 Task: Add a condition where "Channel Is not WeChat" in pending tickets.
Action: Mouse moved to (153, 493)
Screenshot: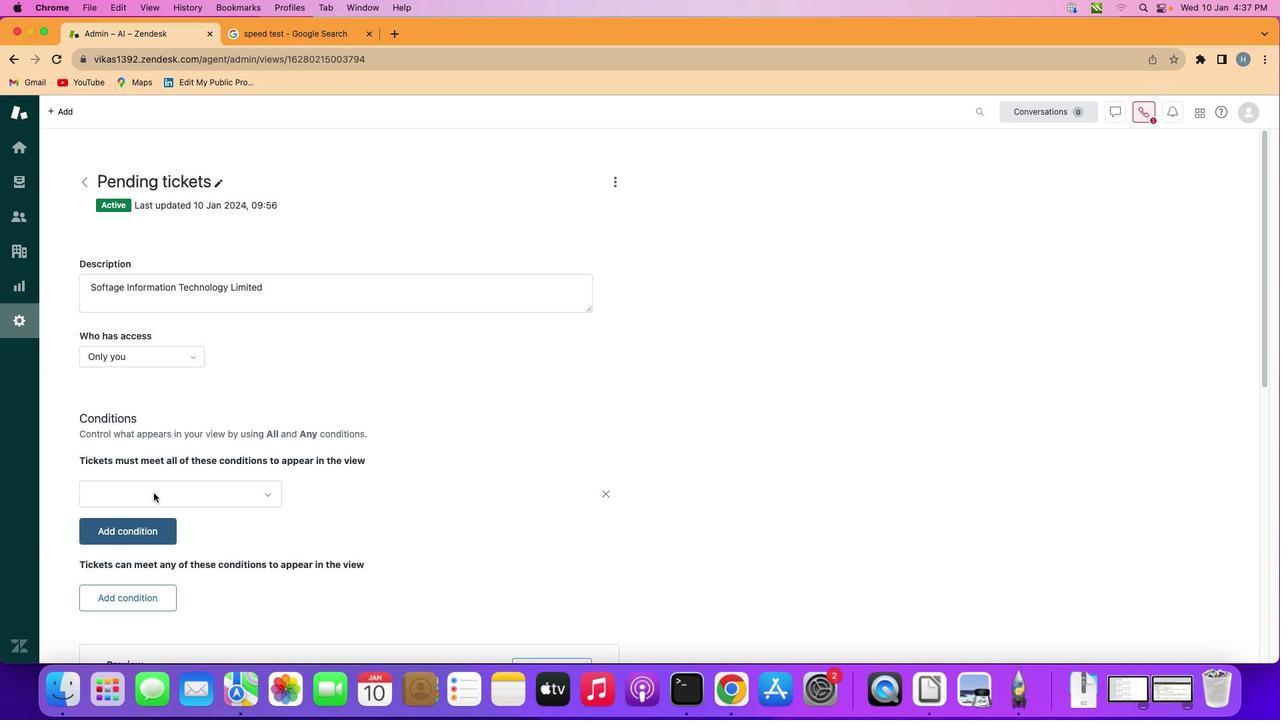 
Action: Mouse pressed left at (153, 493)
Screenshot: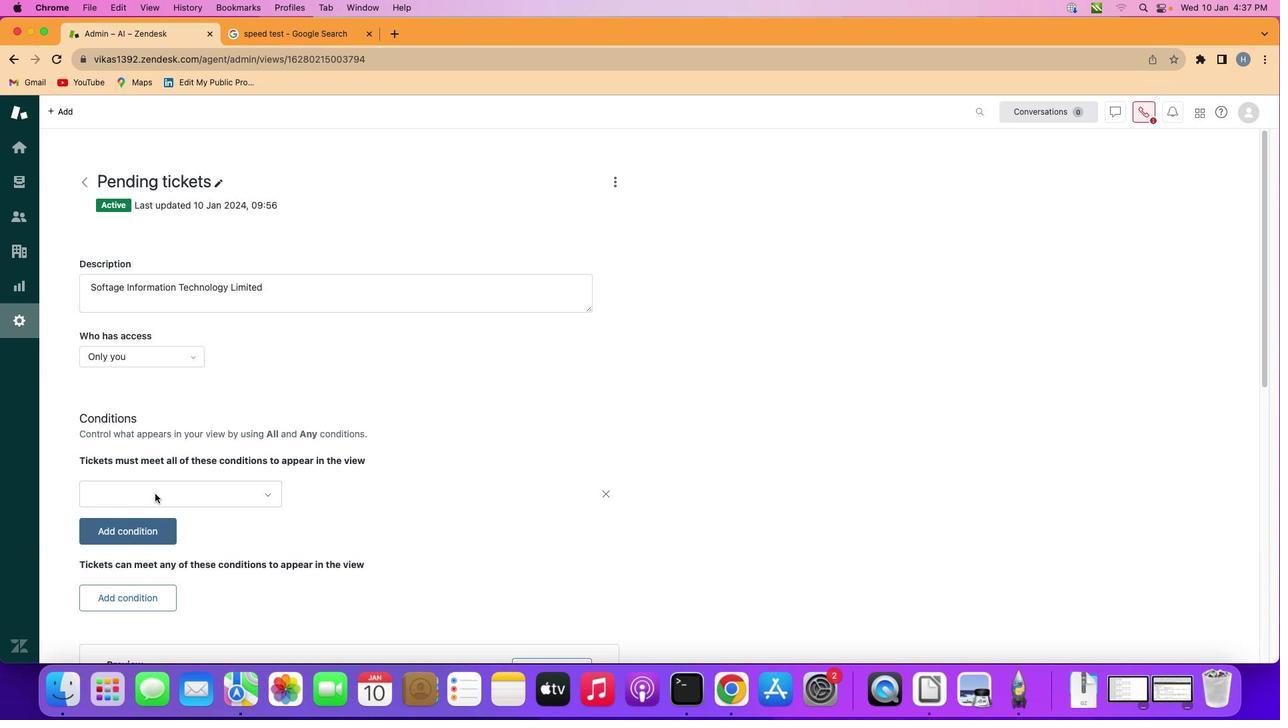 
Action: Mouse moved to (200, 494)
Screenshot: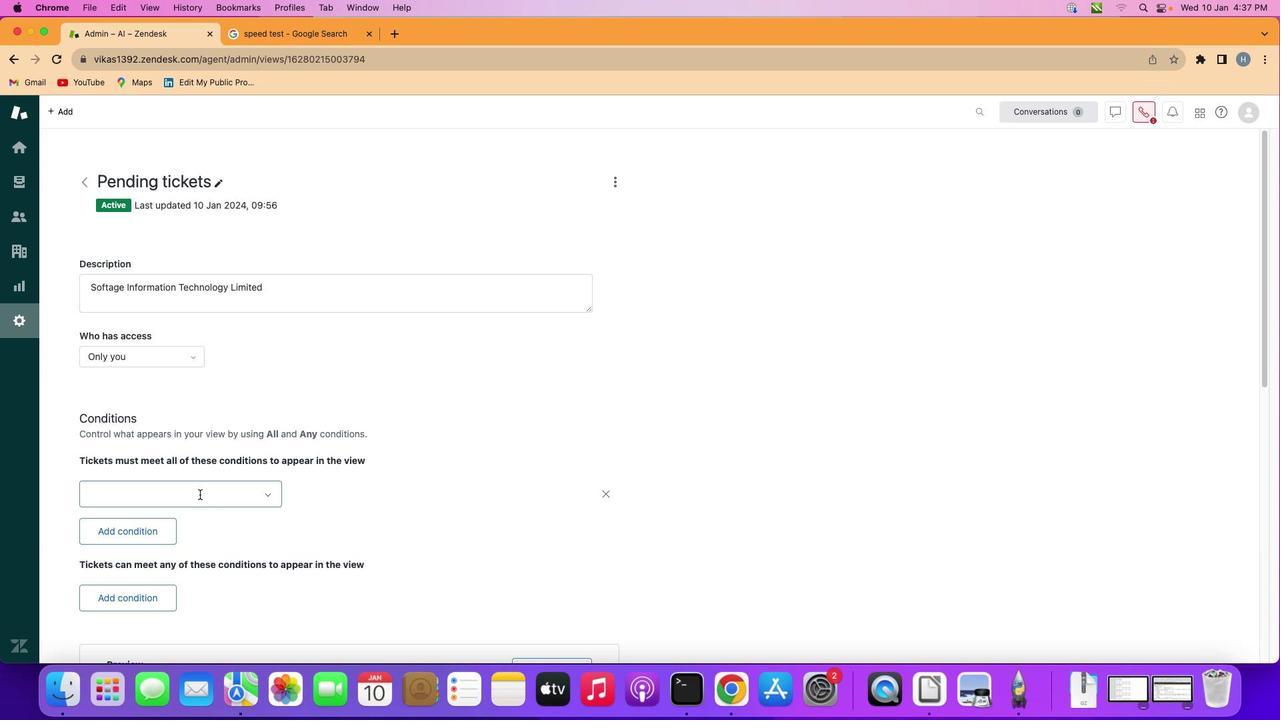 
Action: Mouse pressed left at (200, 494)
Screenshot: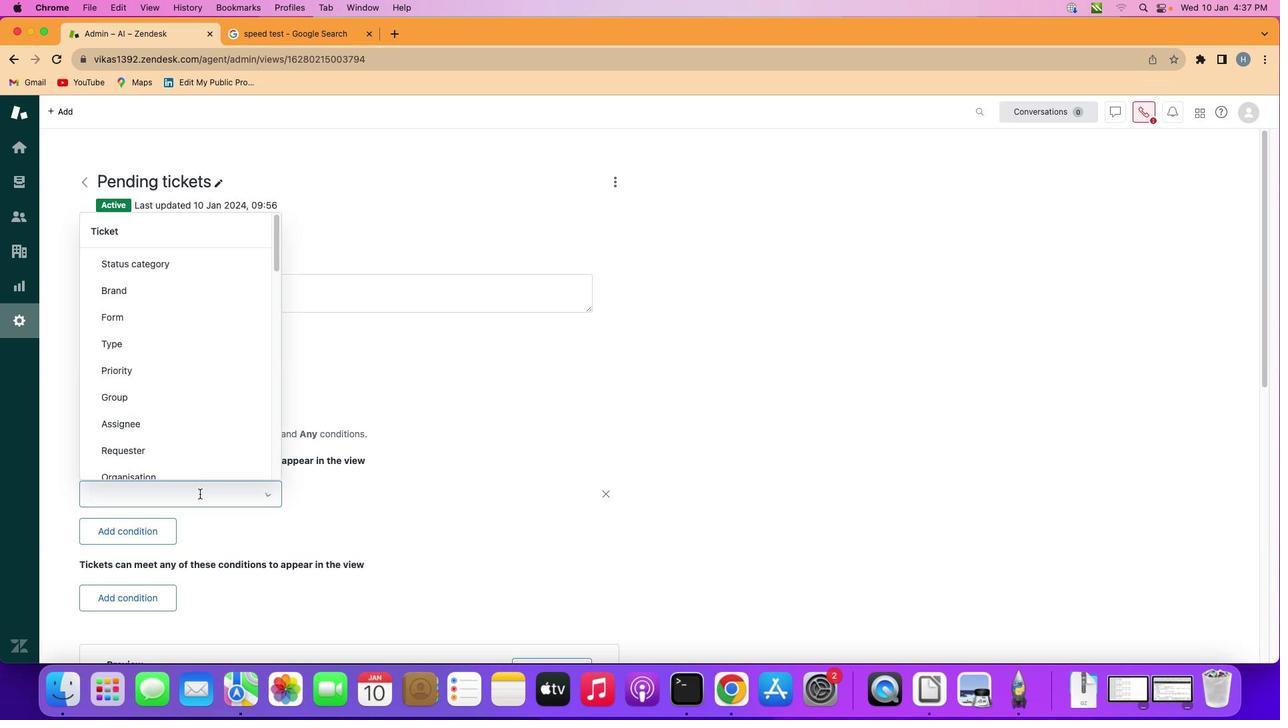 
Action: Mouse moved to (194, 402)
Screenshot: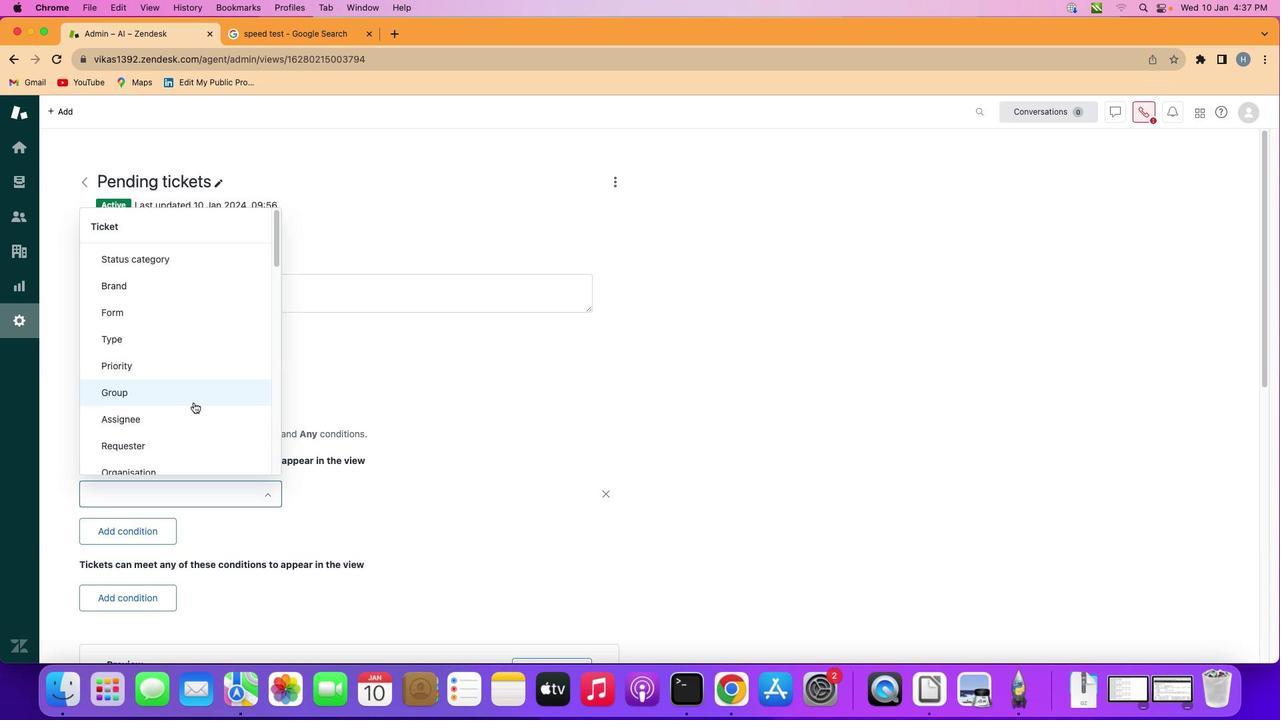 
Action: Mouse scrolled (194, 402) with delta (0, 0)
Screenshot: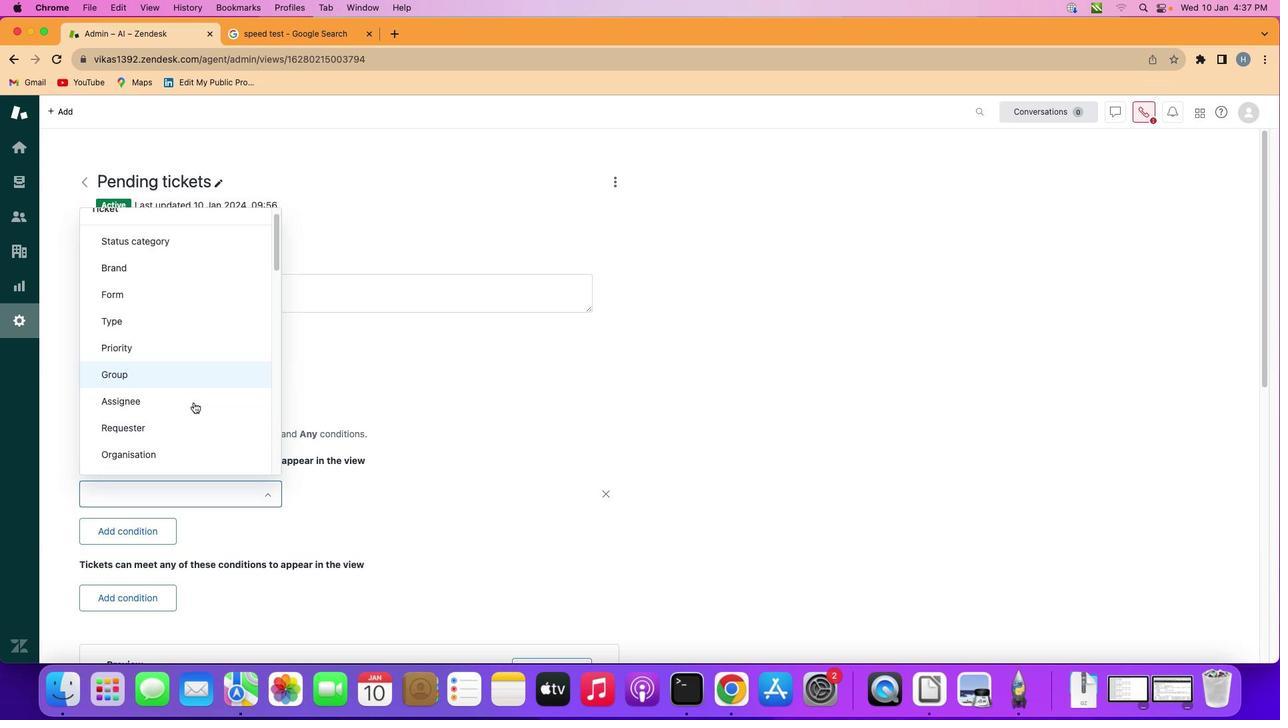 
Action: Mouse scrolled (194, 402) with delta (0, 0)
Screenshot: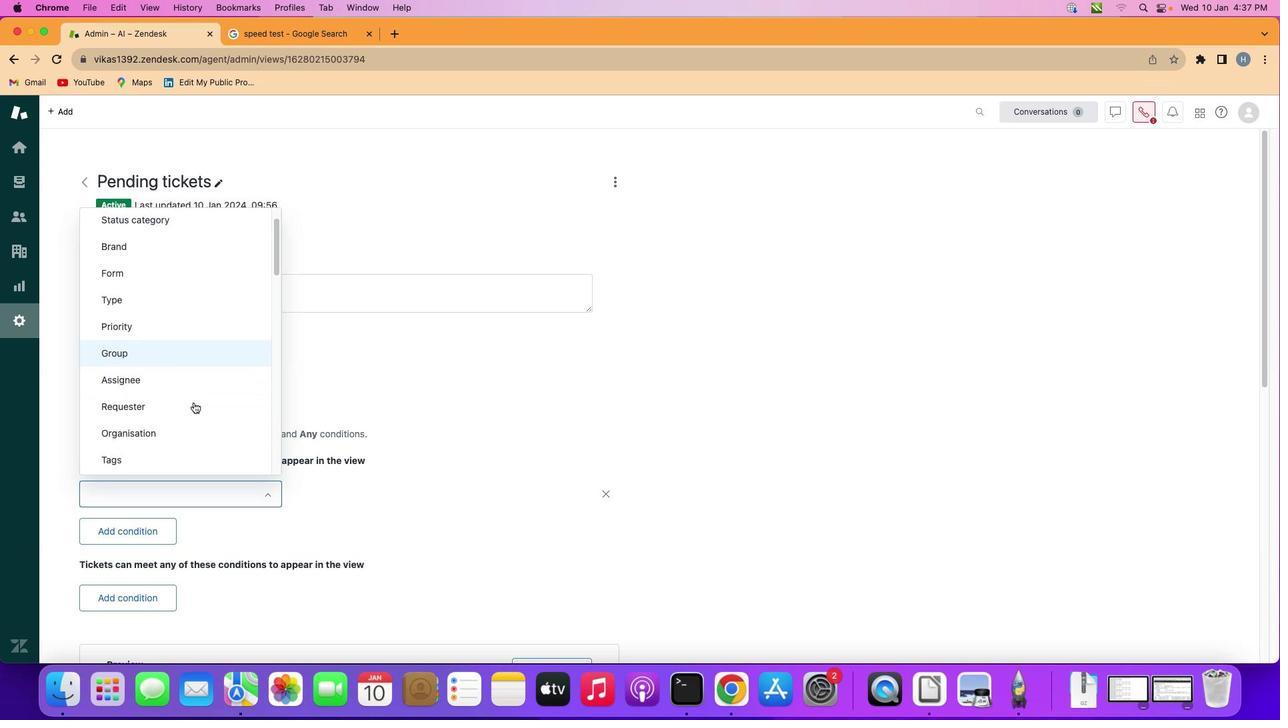 
Action: Mouse scrolled (194, 402) with delta (0, 0)
Screenshot: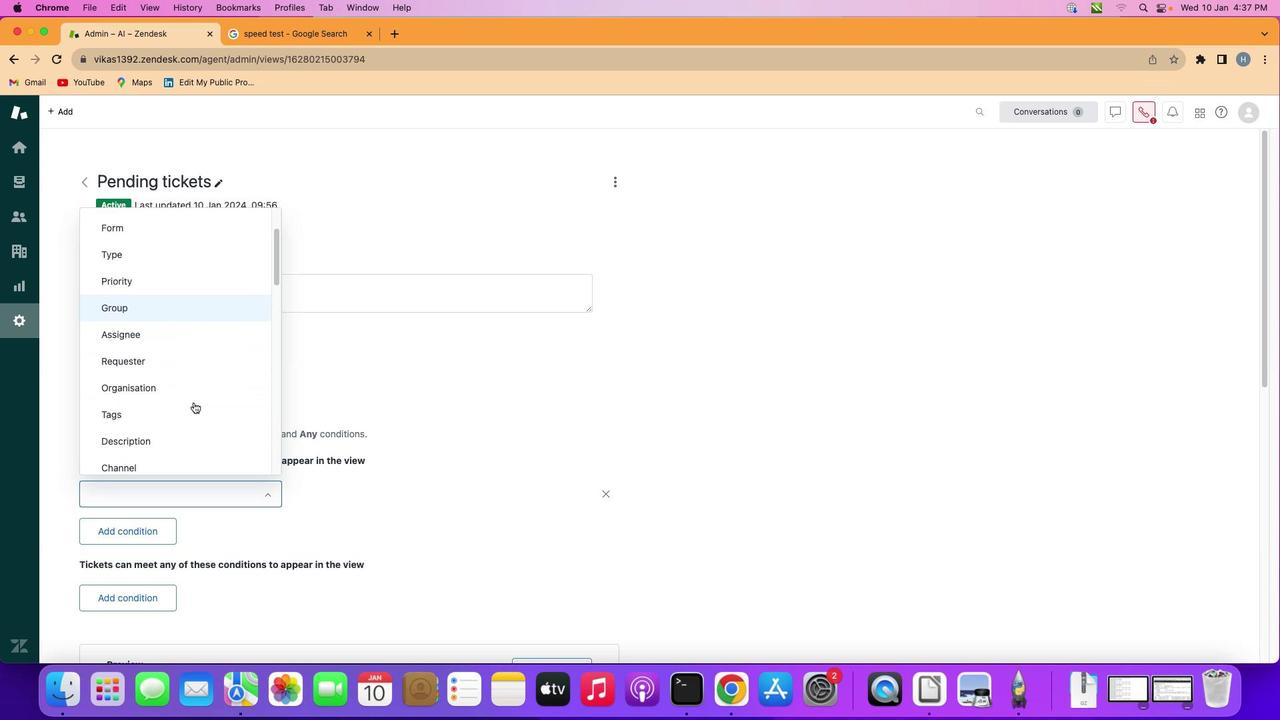 
Action: Mouse scrolled (194, 402) with delta (0, 0)
Screenshot: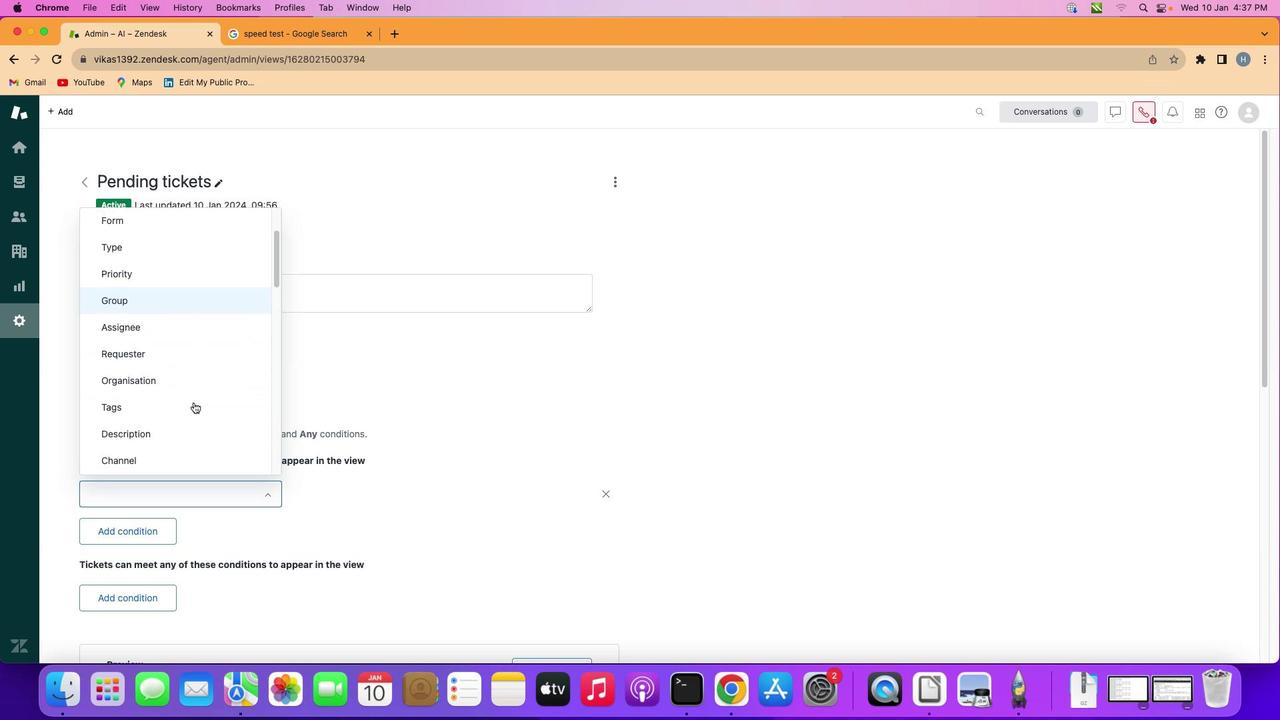
Action: Mouse moved to (194, 402)
Screenshot: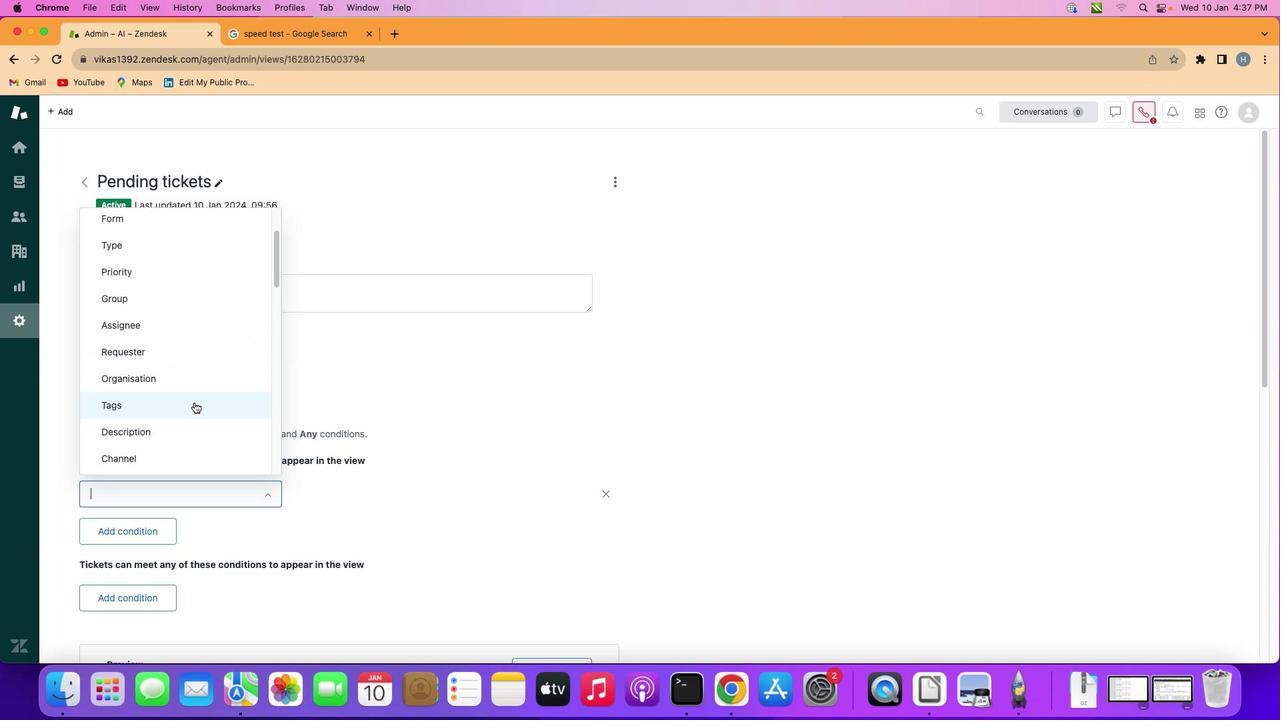 
Action: Mouse scrolled (194, 402) with delta (0, 0)
Screenshot: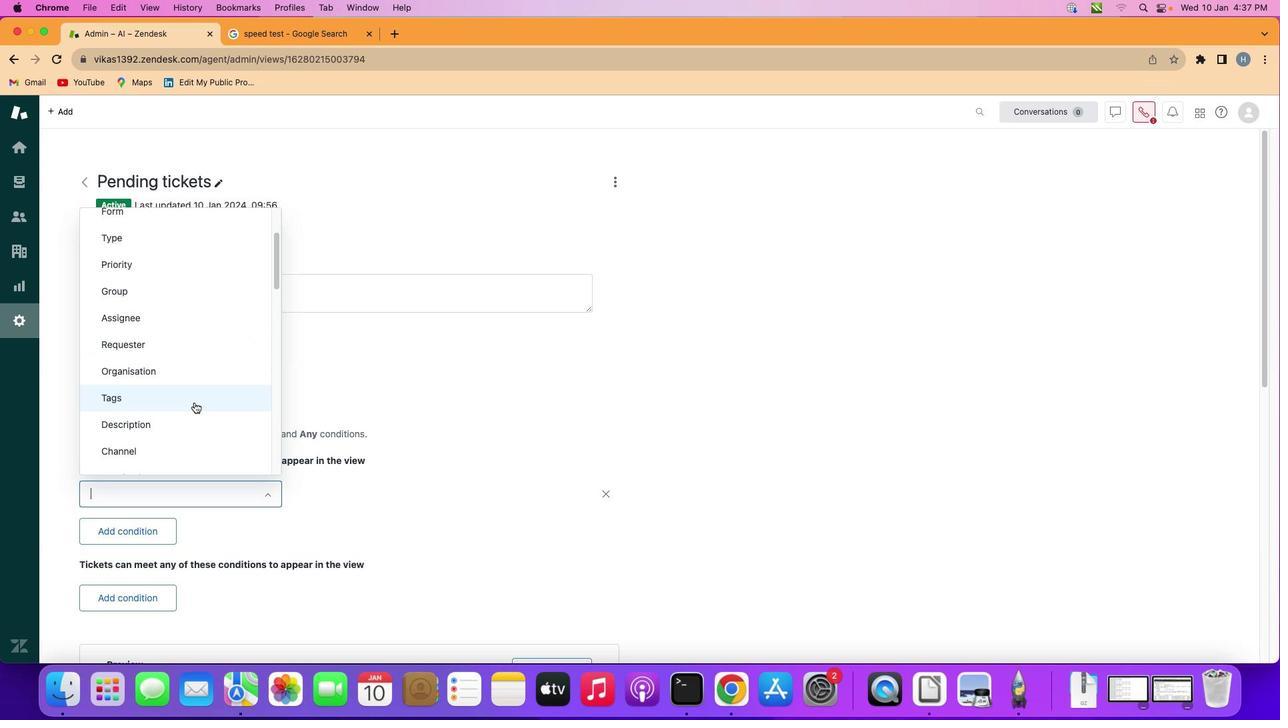 
Action: Mouse scrolled (194, 402) with delta (0, 0)
Screenshot: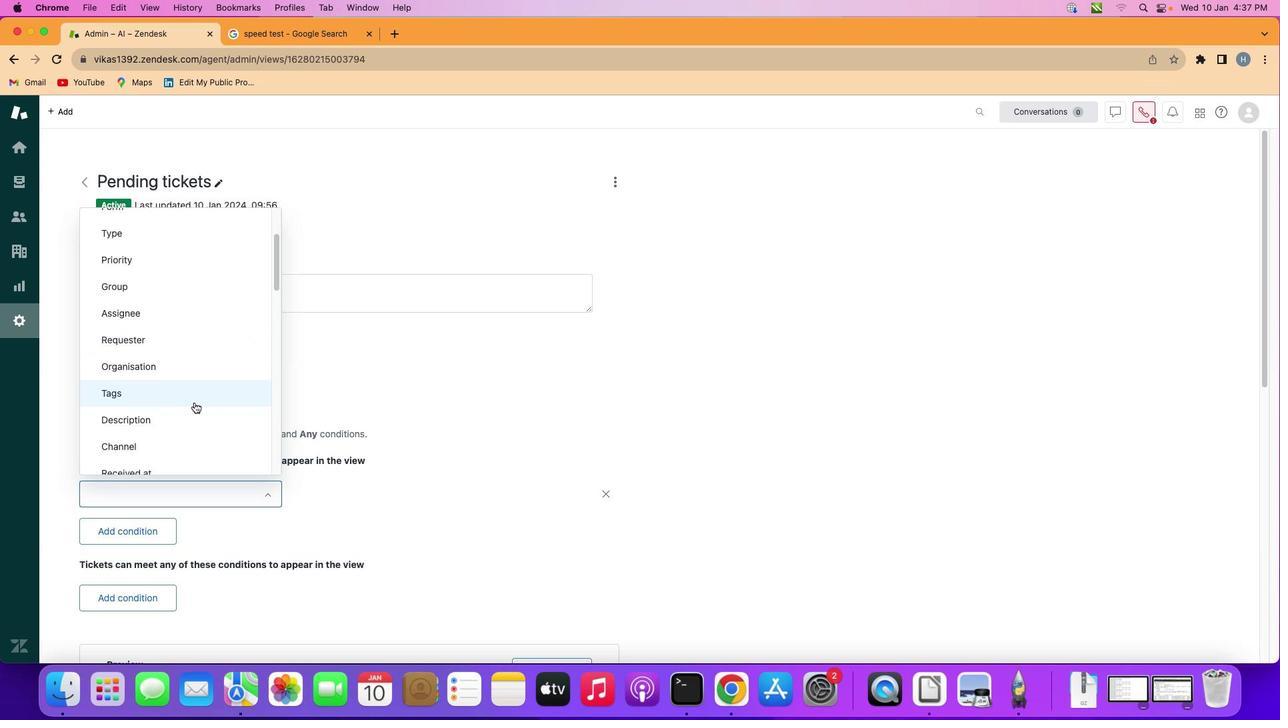 
Action: Mouse scrolled (194, 402) with delta (0, 0)
Screenshot: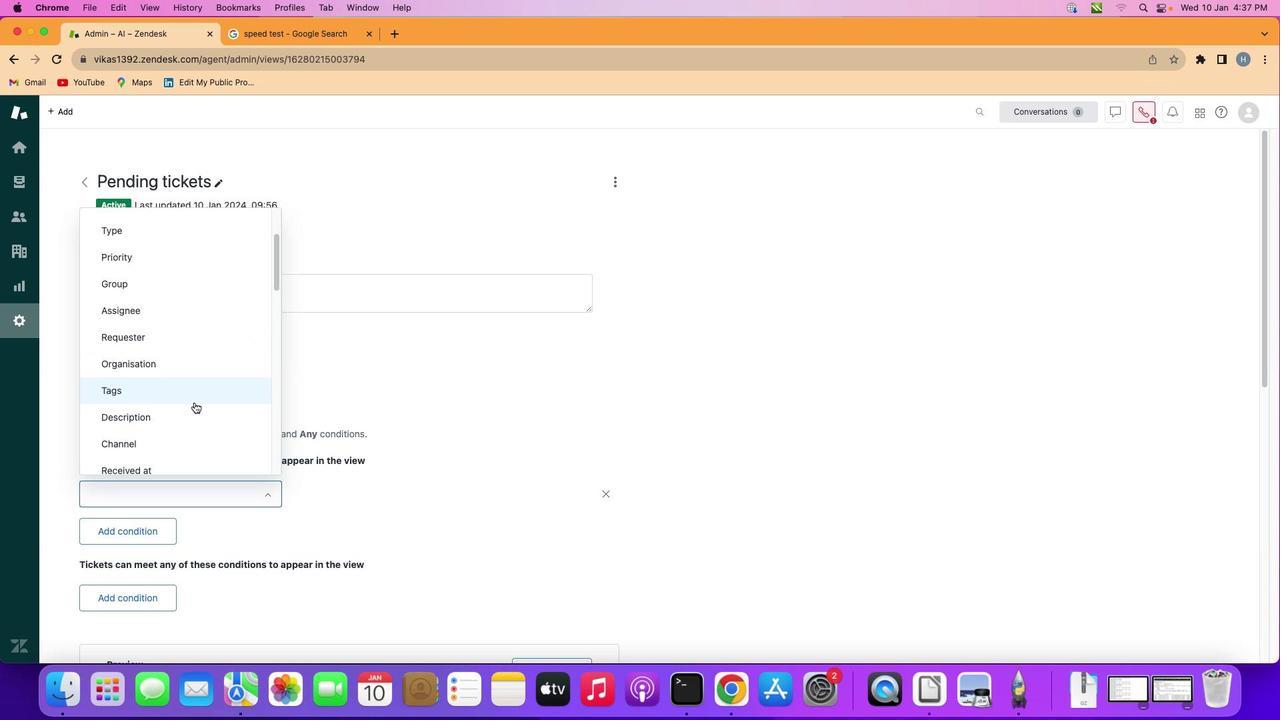 
Action: Mouse moved to (194, 402)
Screenshot: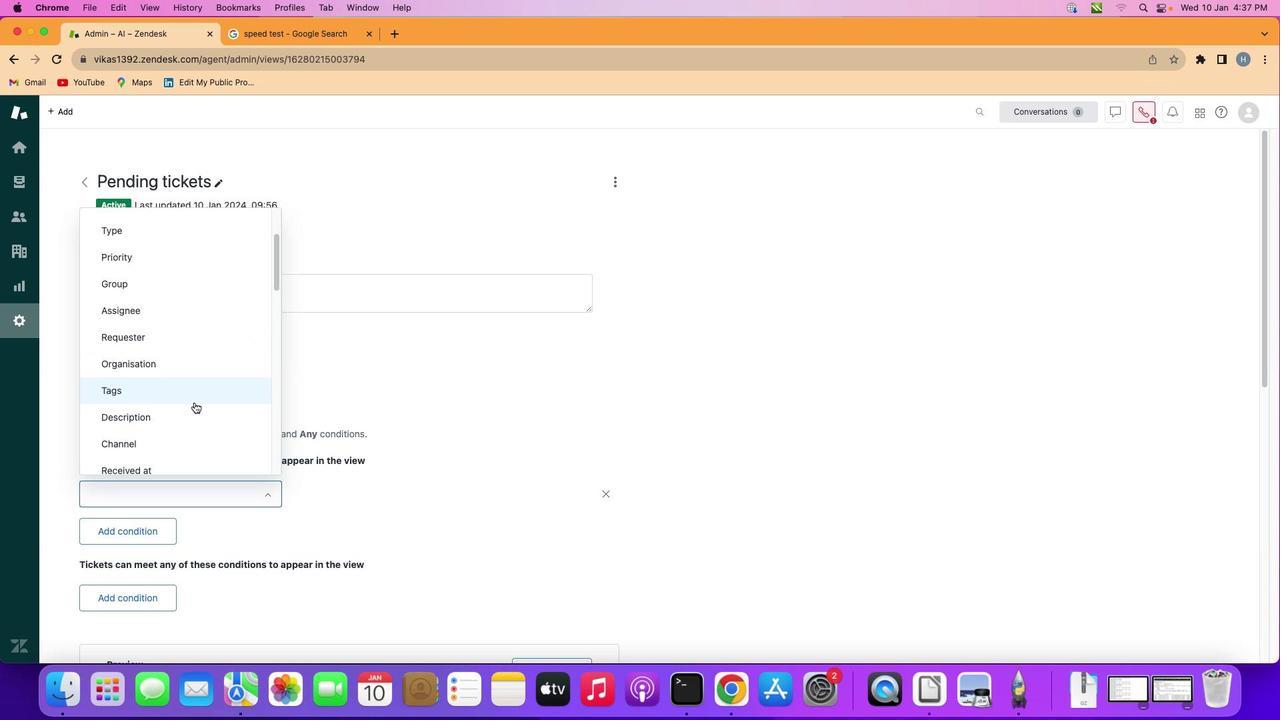 
Action: Mouse scrolled (194, 402) with delta (0, 0)
Screenshot: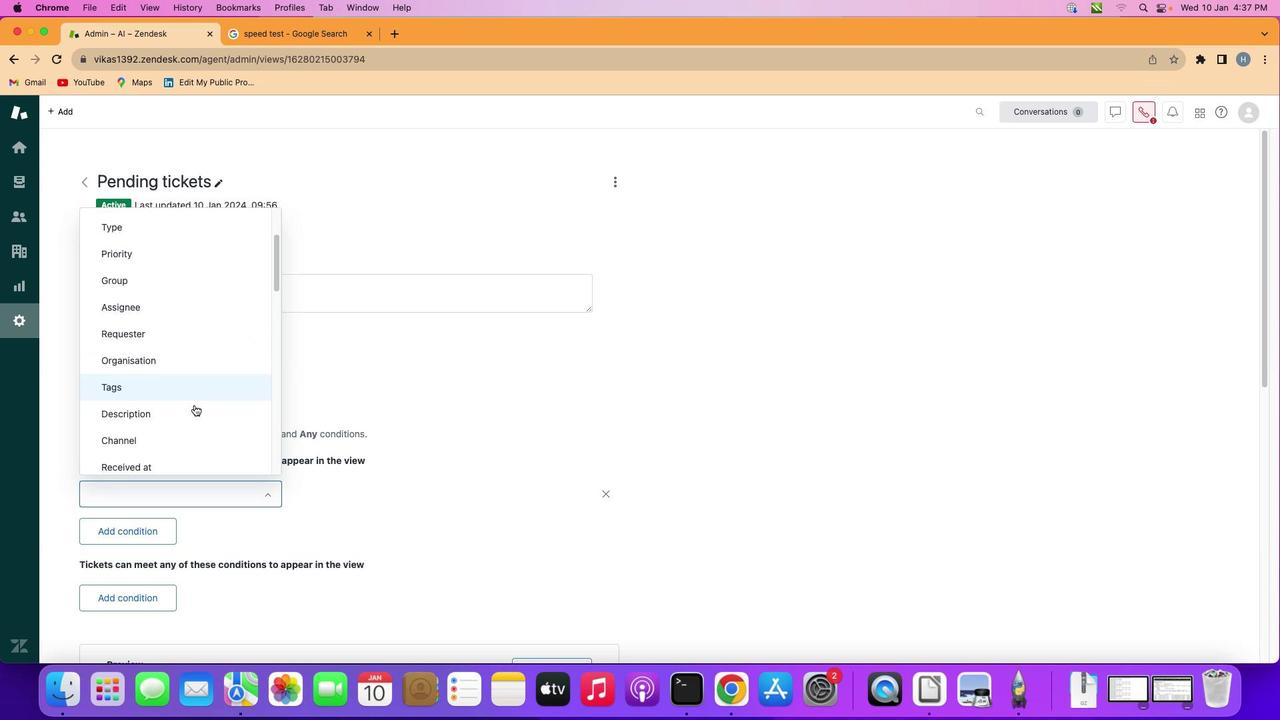 
Action: Mouse scrolled (194, 402) with delta (0, 0)
Screenshot: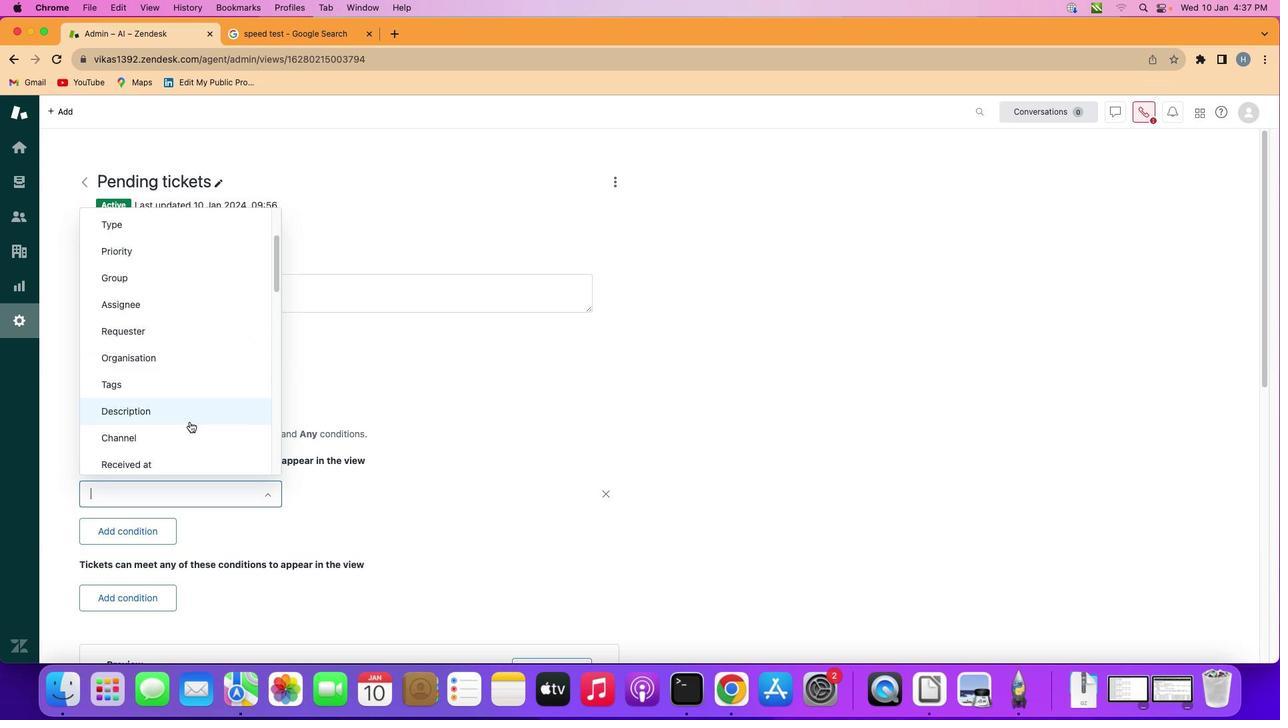 
Action: Mouse moved to (186, 430)
Screenshot: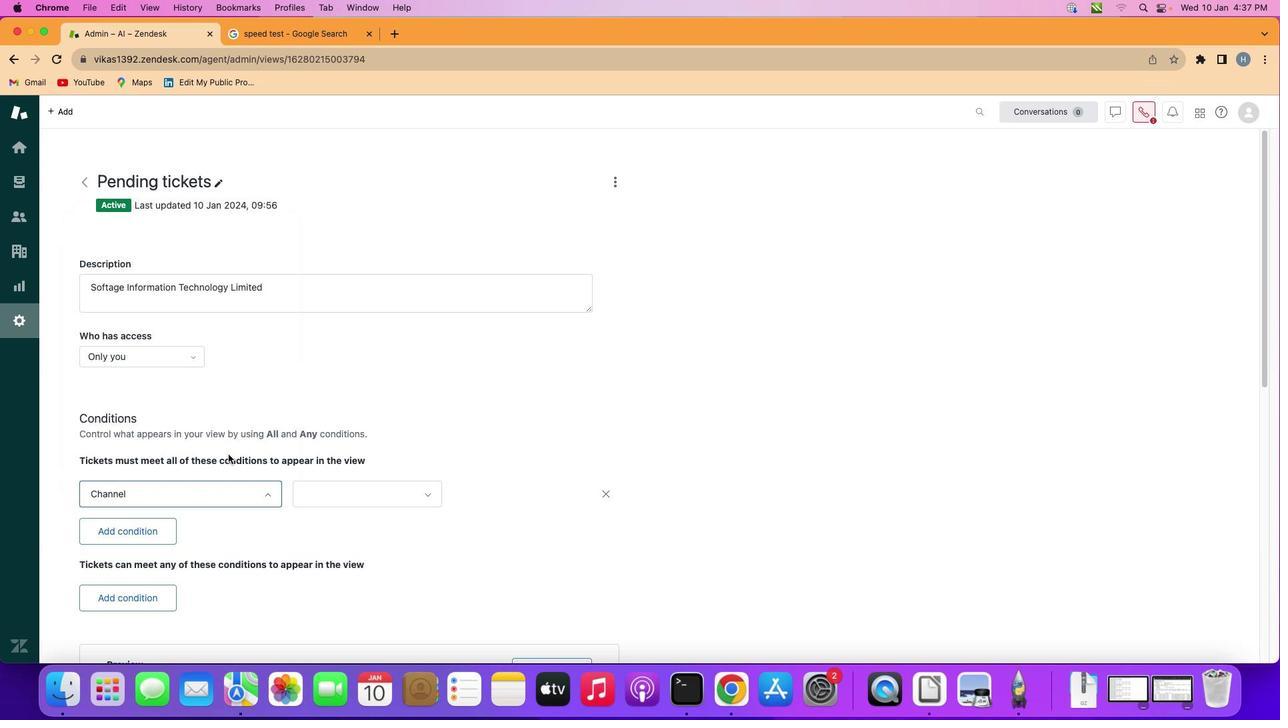 
Action: Mouse pressed left at (186, 430)
Screenshot: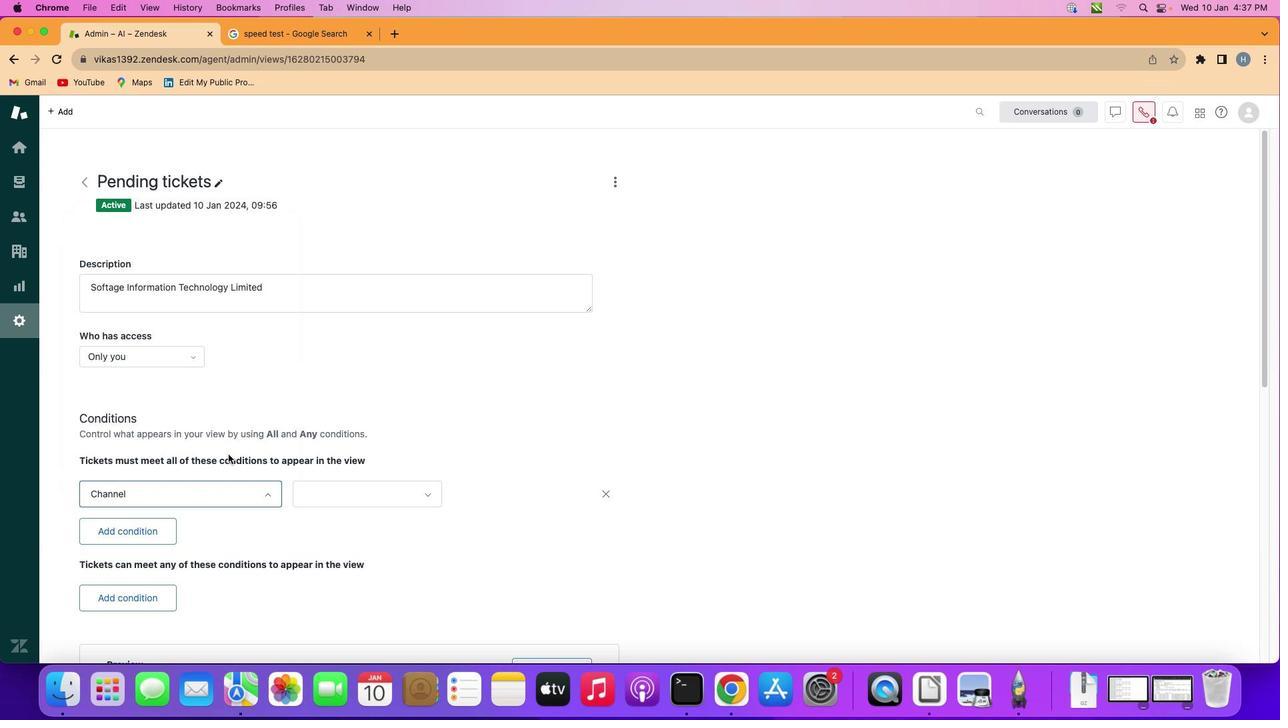 
Action: Mouse moved to (328, 478)
Screenshot: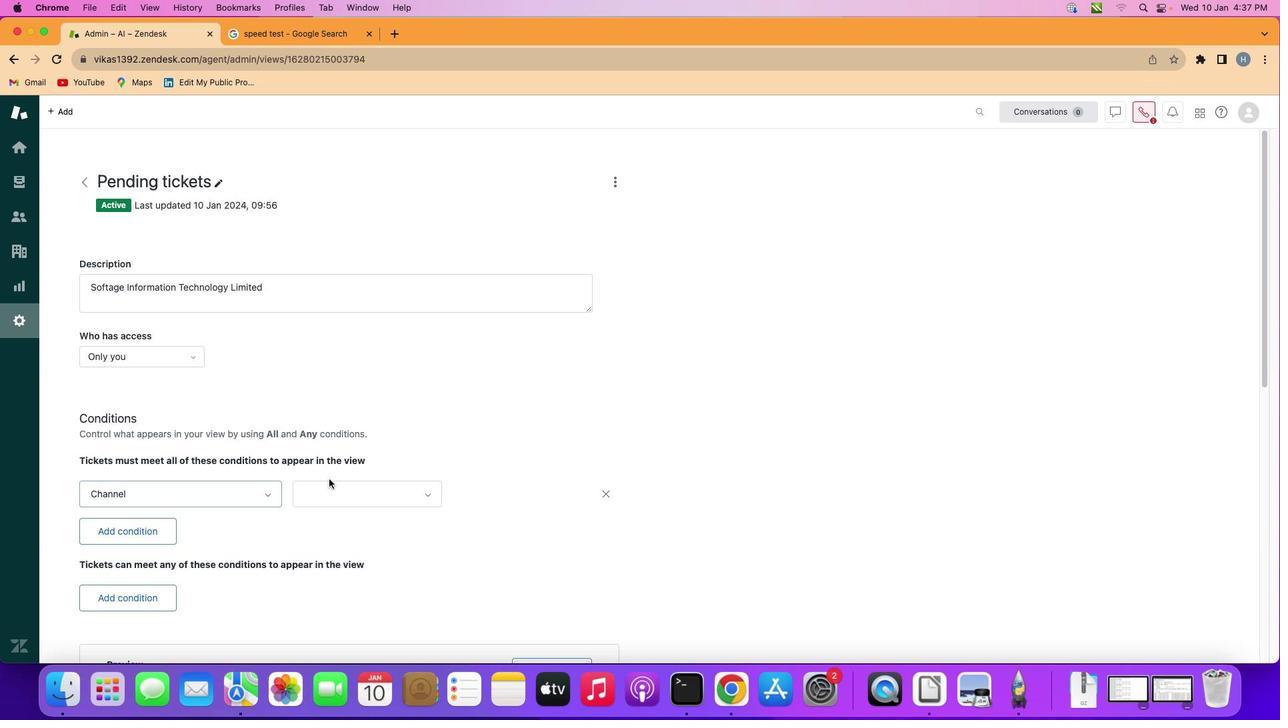 
Action: Mouse pressed left at (328, 478)
Screenshot: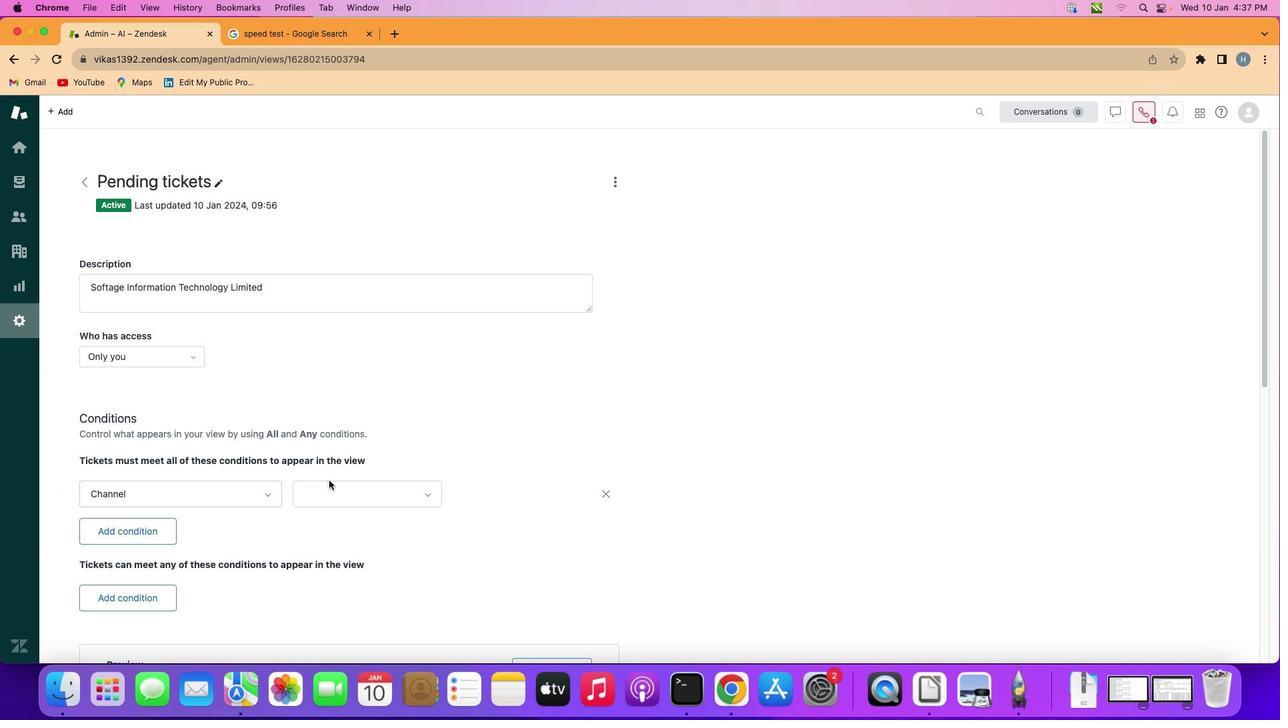 
Action: Mouse moved to (338, 504)
Screenshot: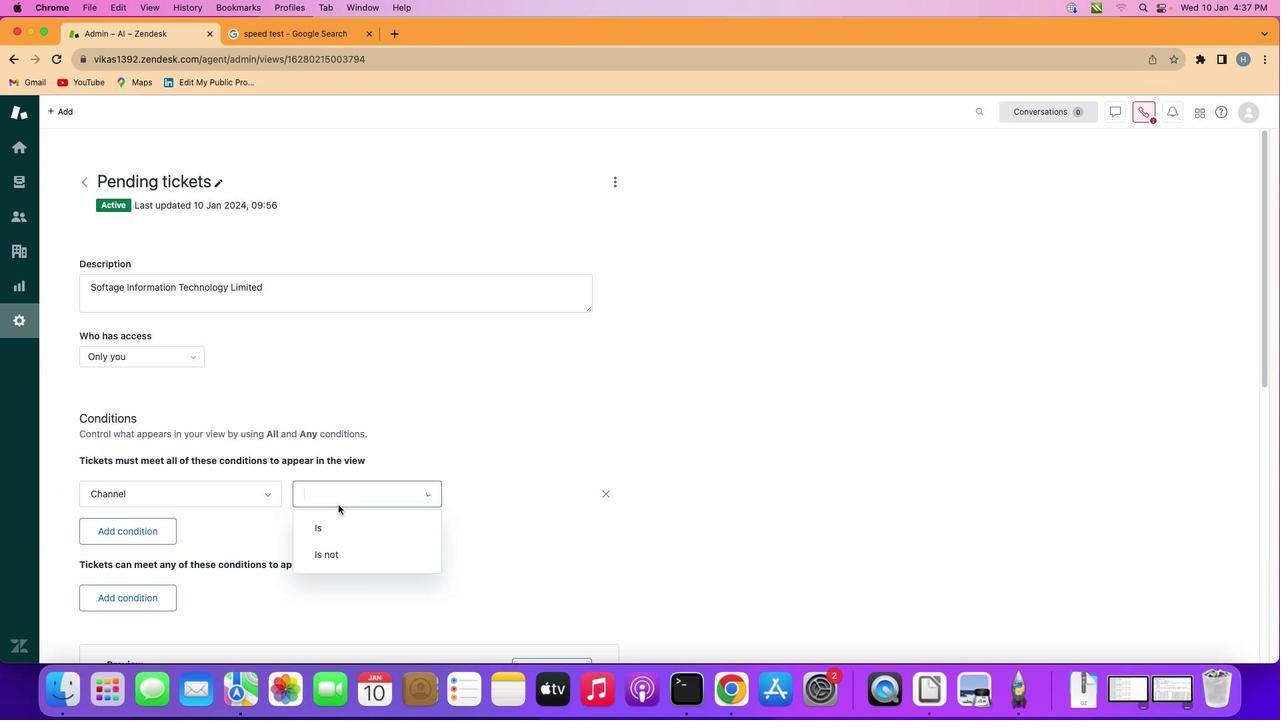 
Action: Mouse pressed left at (338, 504)
Screenshot: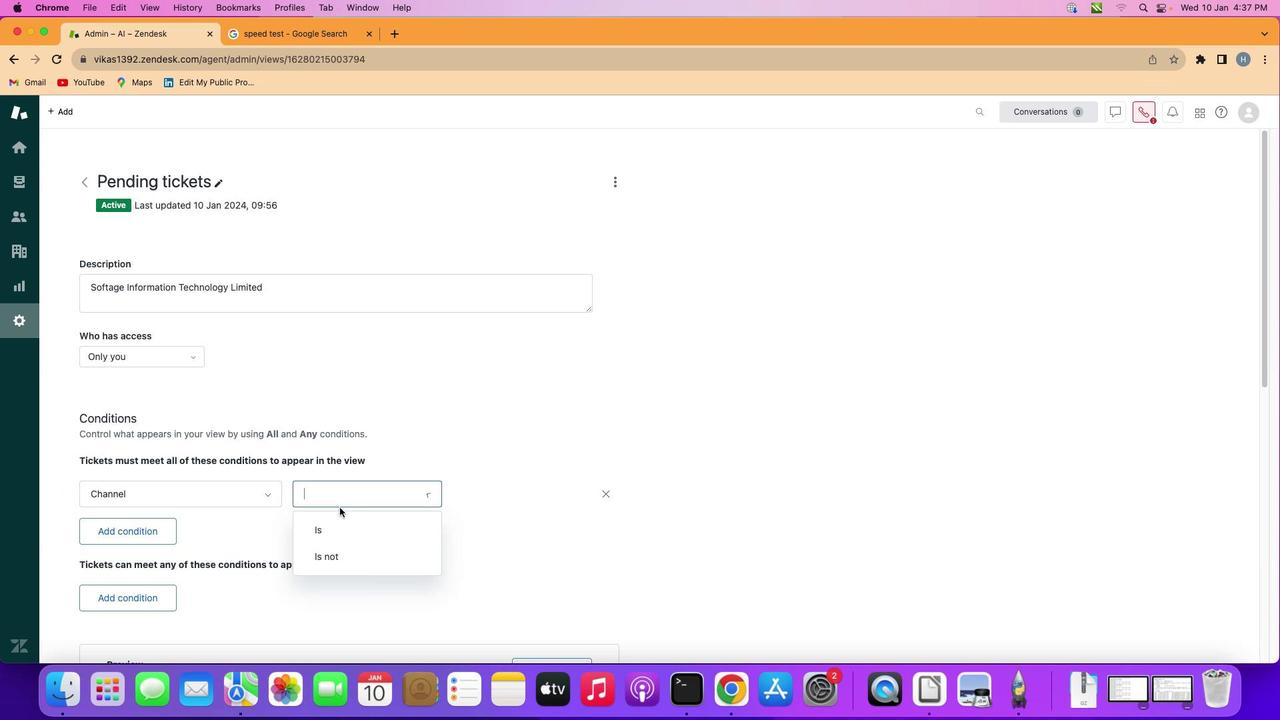 
Action: Mouse moved to (354, 543)
Screenshot: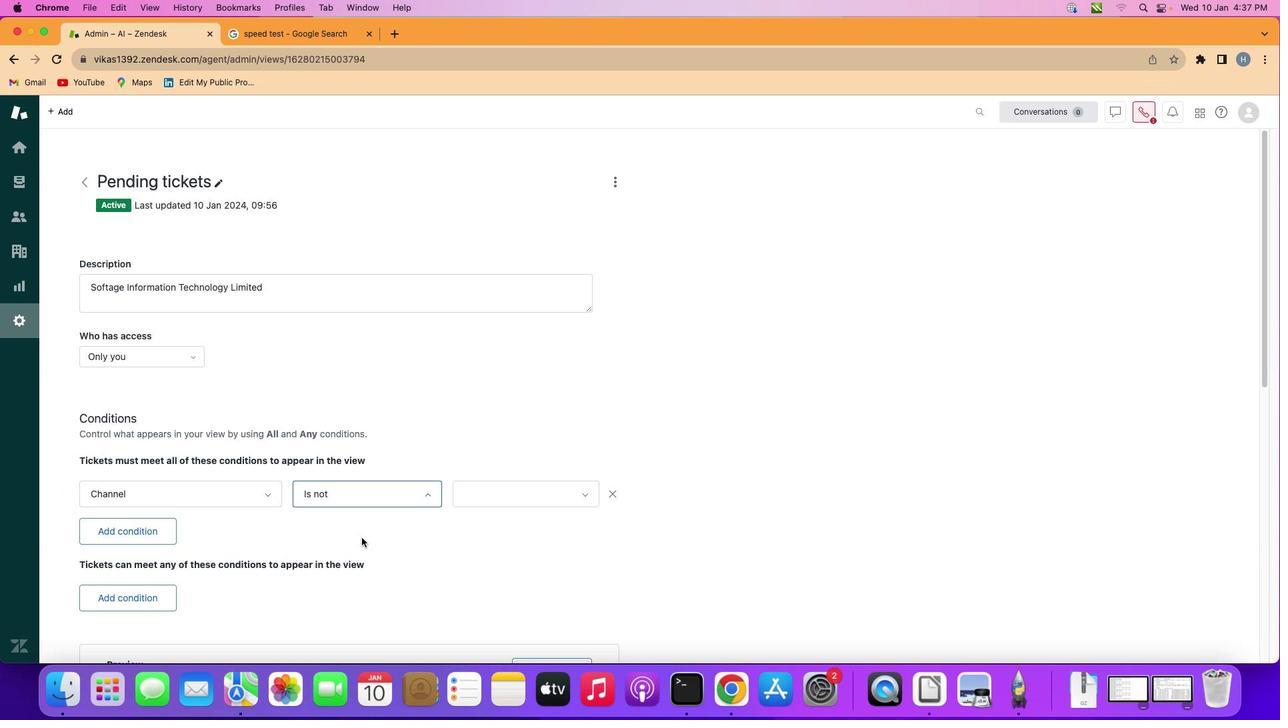 
Action: Mouse pressed left at (354, 543)
Screenshot: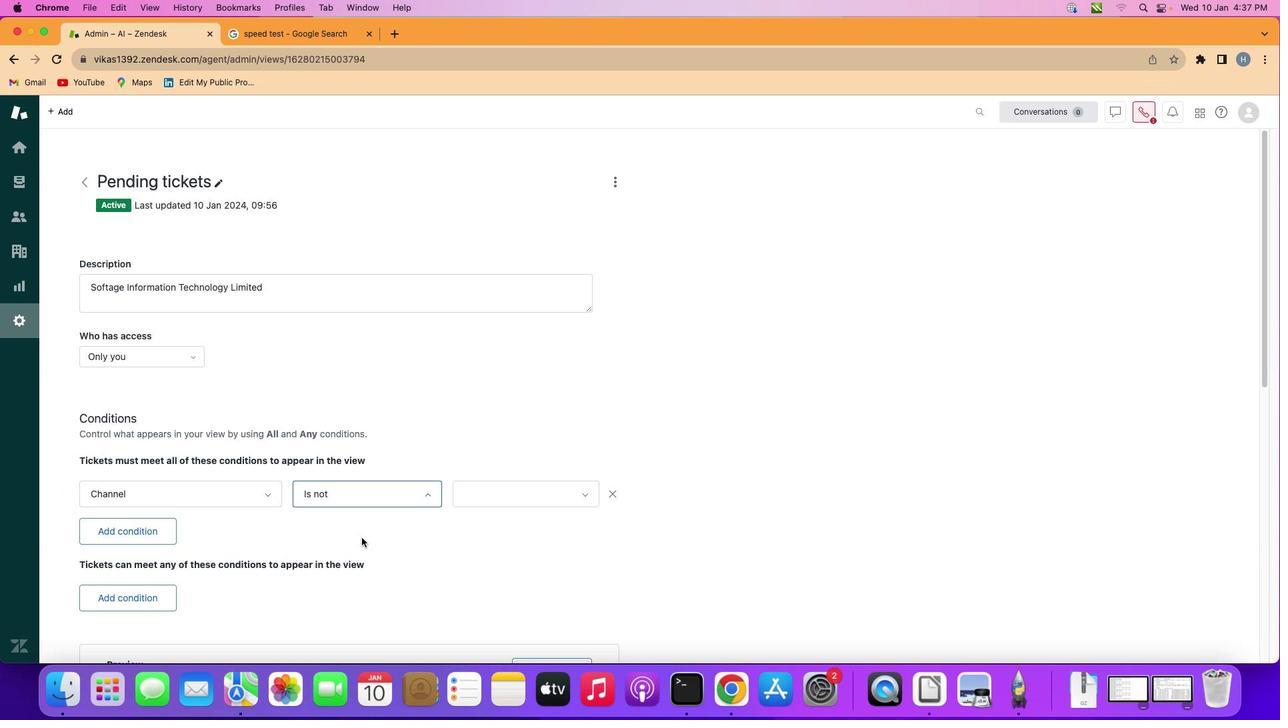 
Action: Mouse moved to (510, 486)
Screenshot: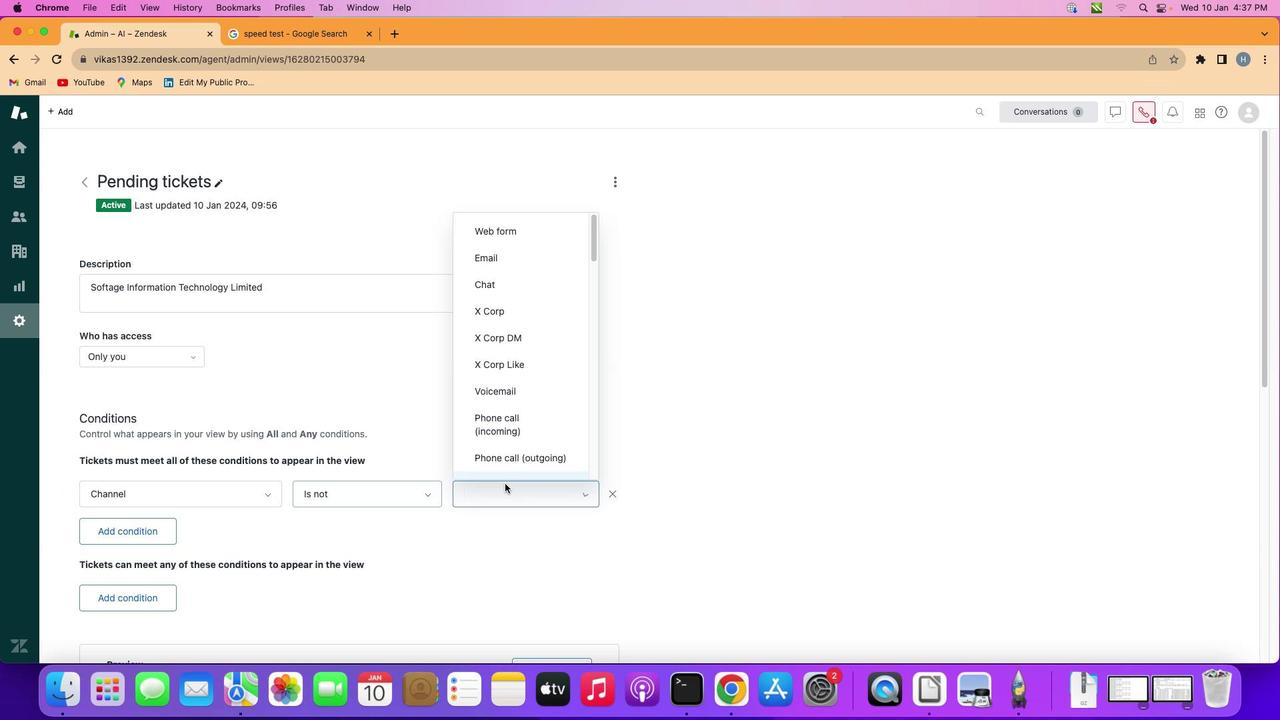 
Action: Mouse pressed left at (510, 486)
Screenshot: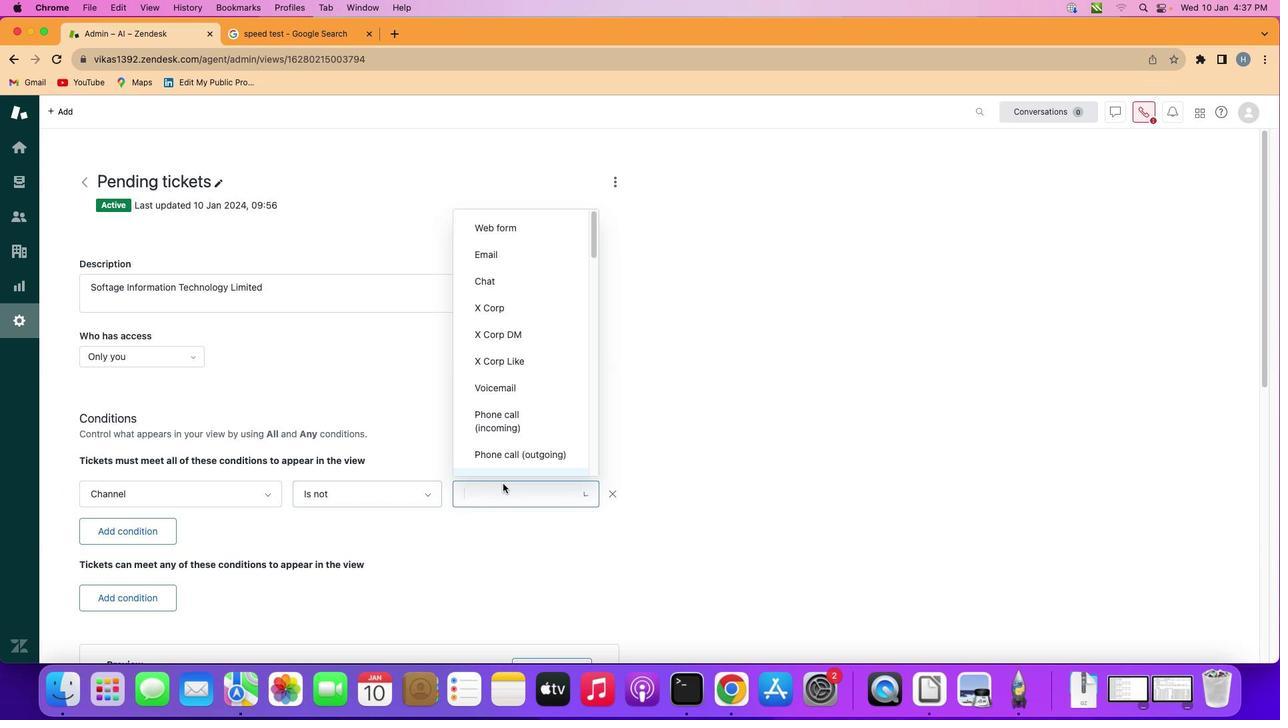 
Action: Mouse moved to (532, 368)
Screenshot: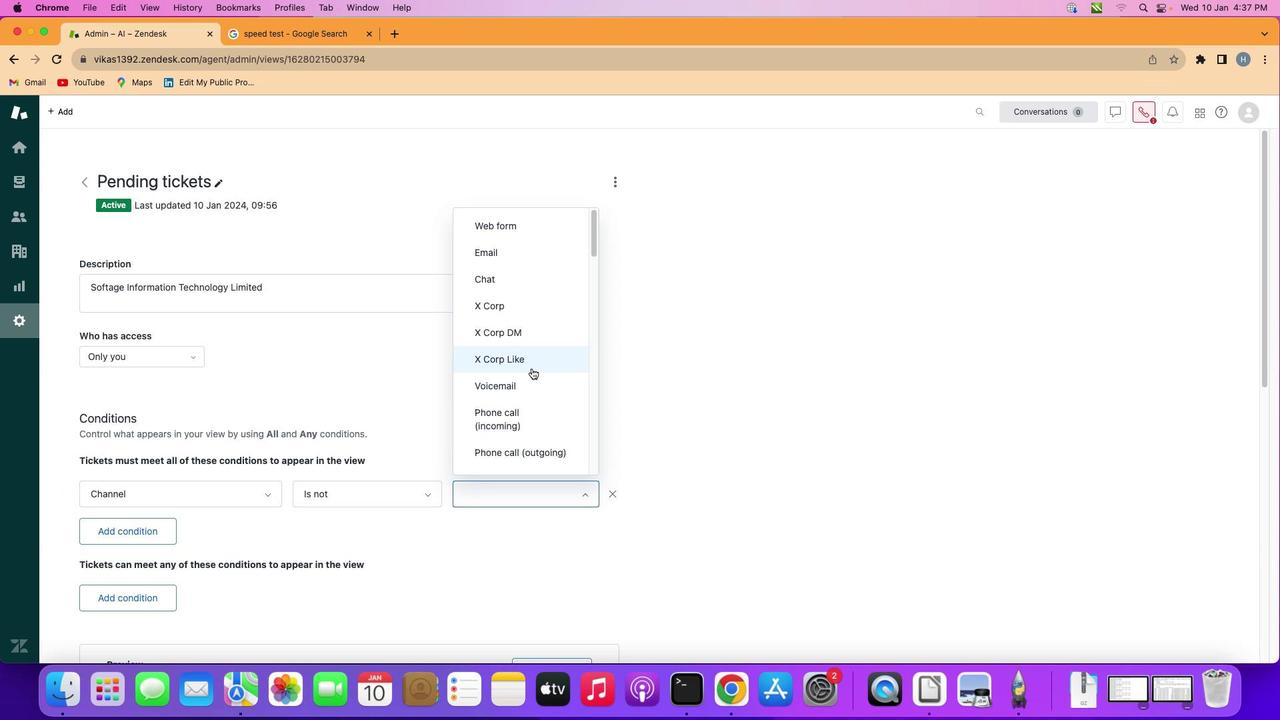 
Action: Mouse scrolled (532, 368) with delta (0, 0)
Screenshot: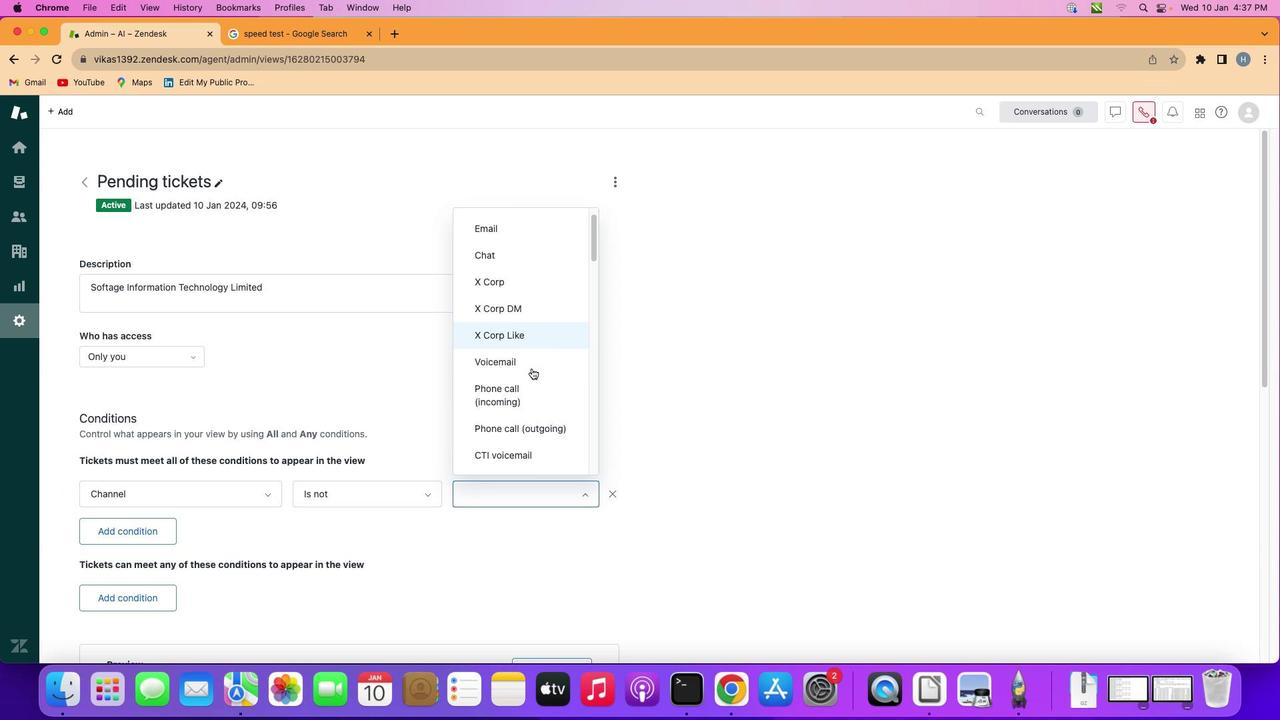 
Action: Mouse scrolled (532, 368) with delta (0, 0)
Screenshot: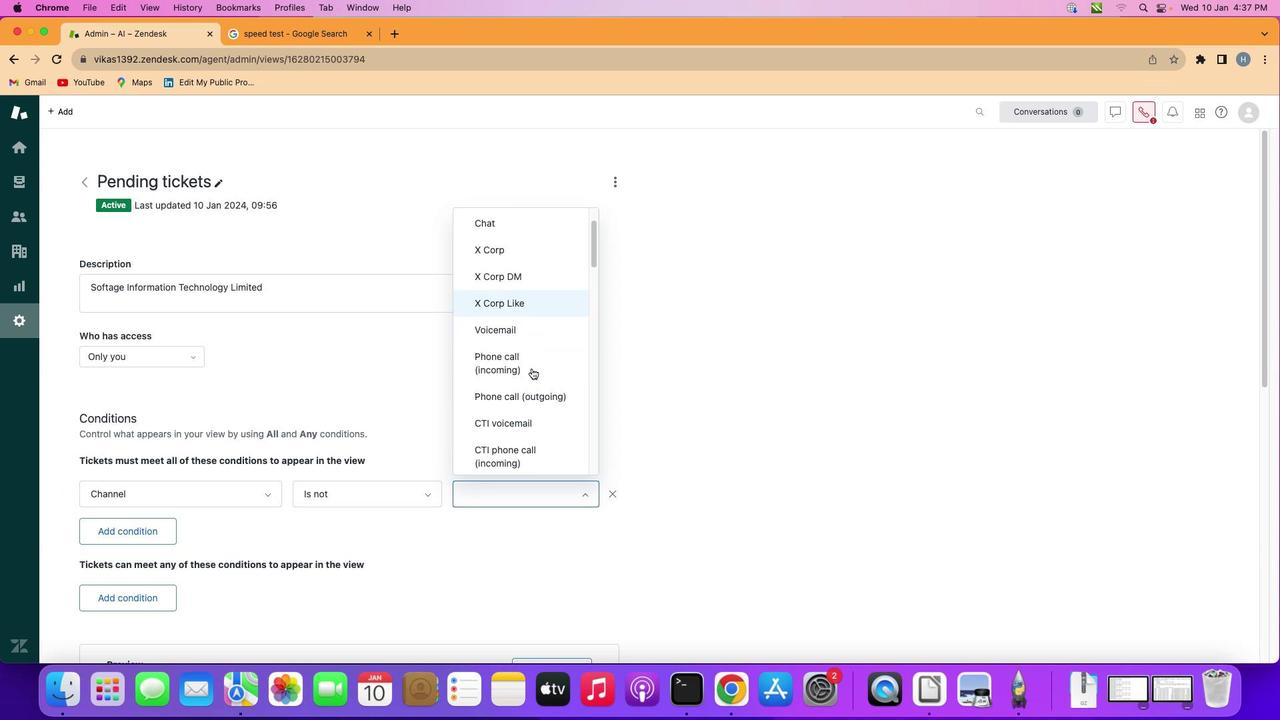
Action: Mouse scrolled (532, 368) with delta (0, 0)
Screenshot: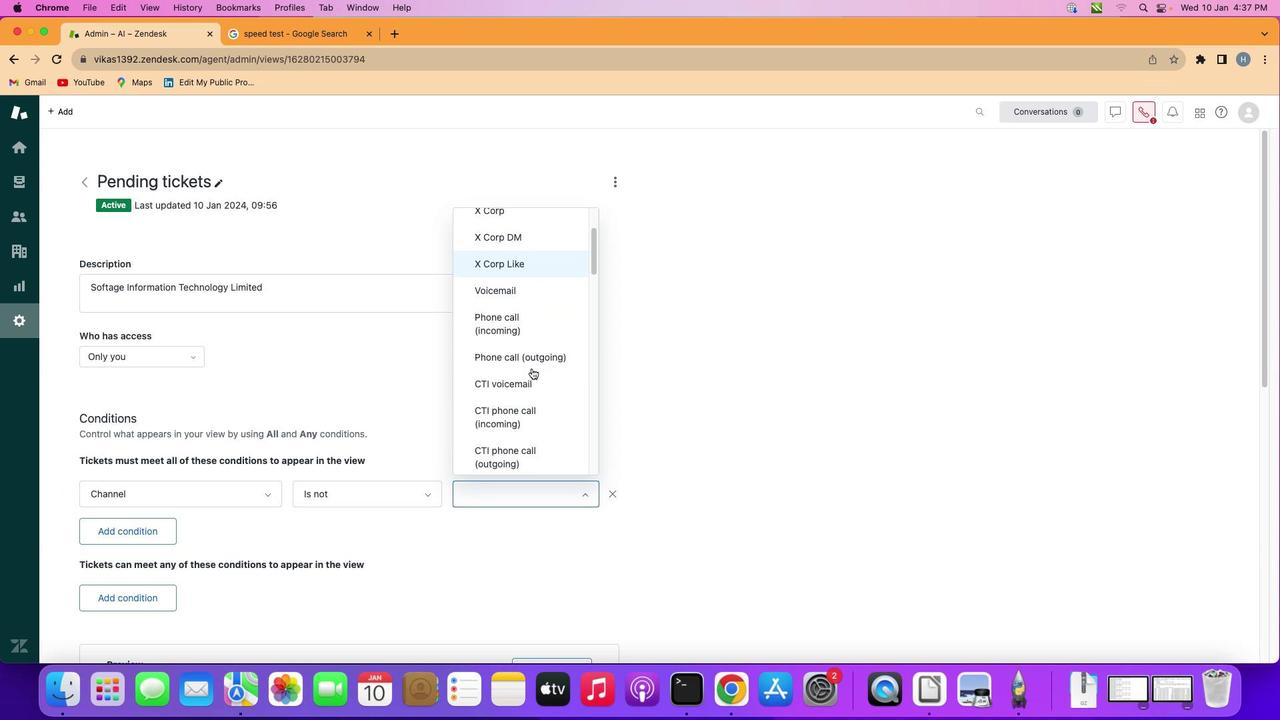 
Action: Mouse scrolled (532, 368) with delta (0, -1)
Screenshot: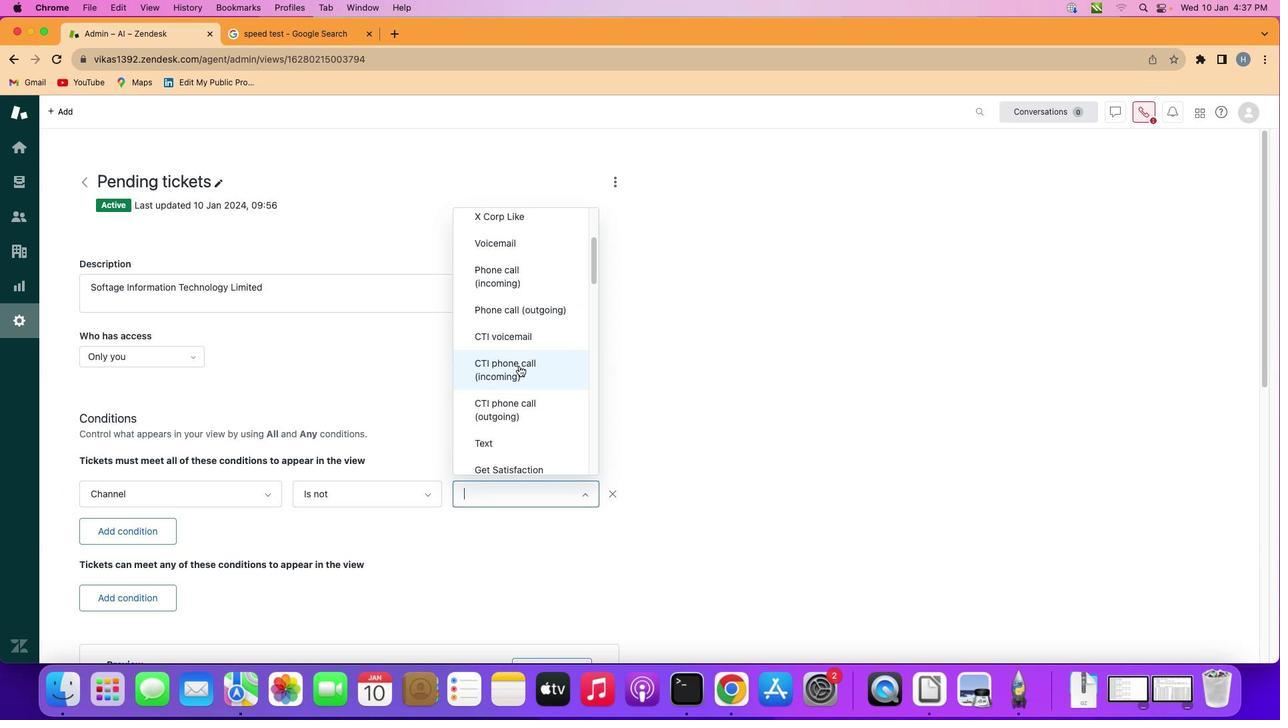
Action: Mouse scrolled (532, 368) with delta (0, 0)
Screenshot: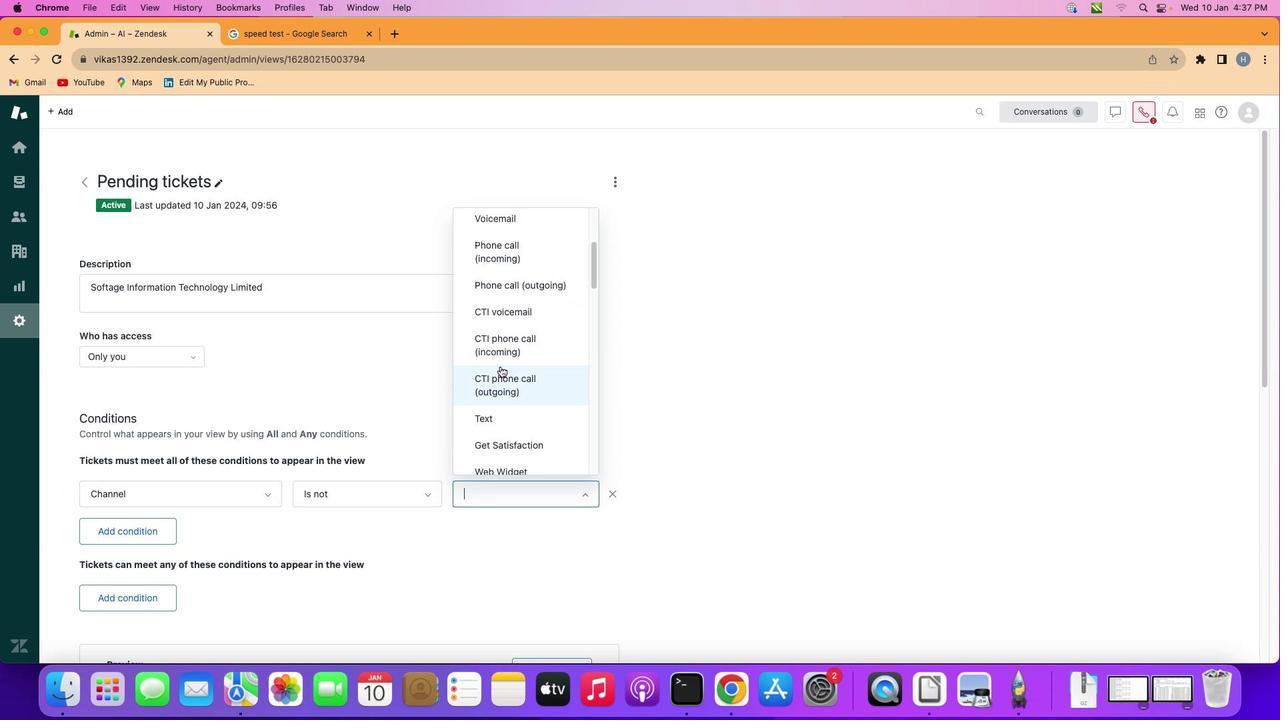 
Action: Mouse moved to (500, 366)
Screenshot: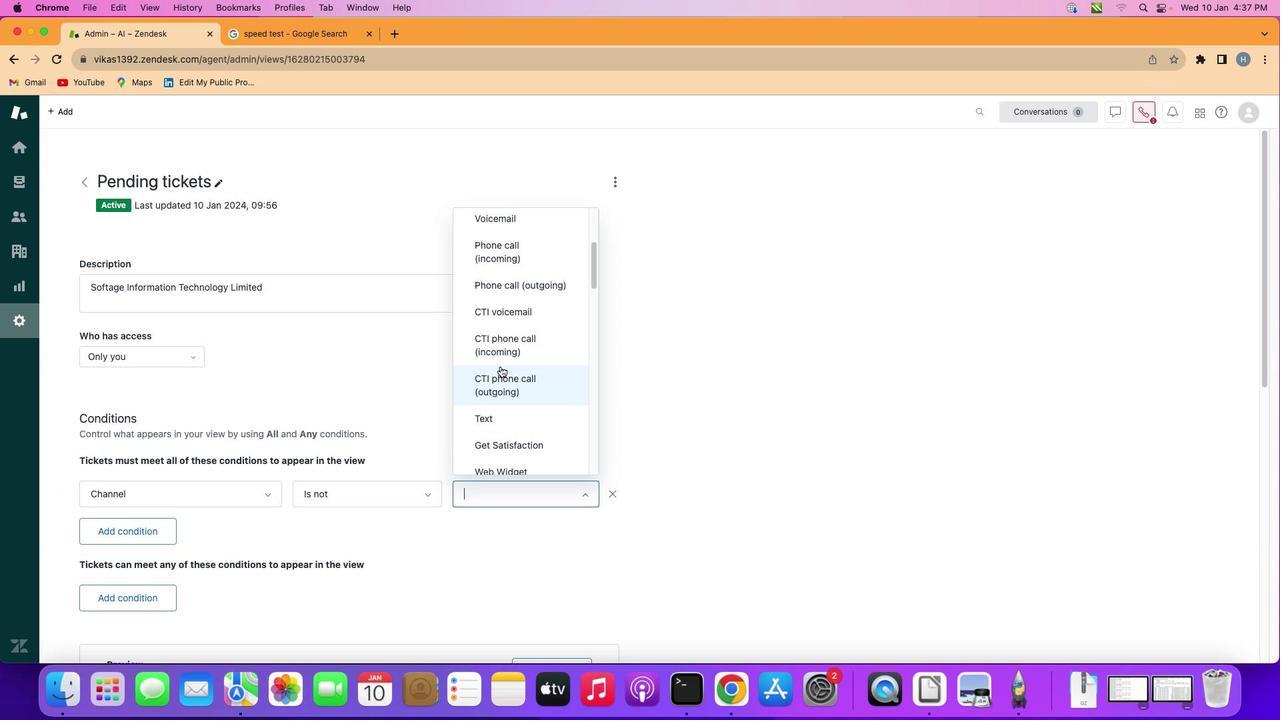 
Action: Mouse scrolled (500, 366) with delta (0, 0)
Screenshot: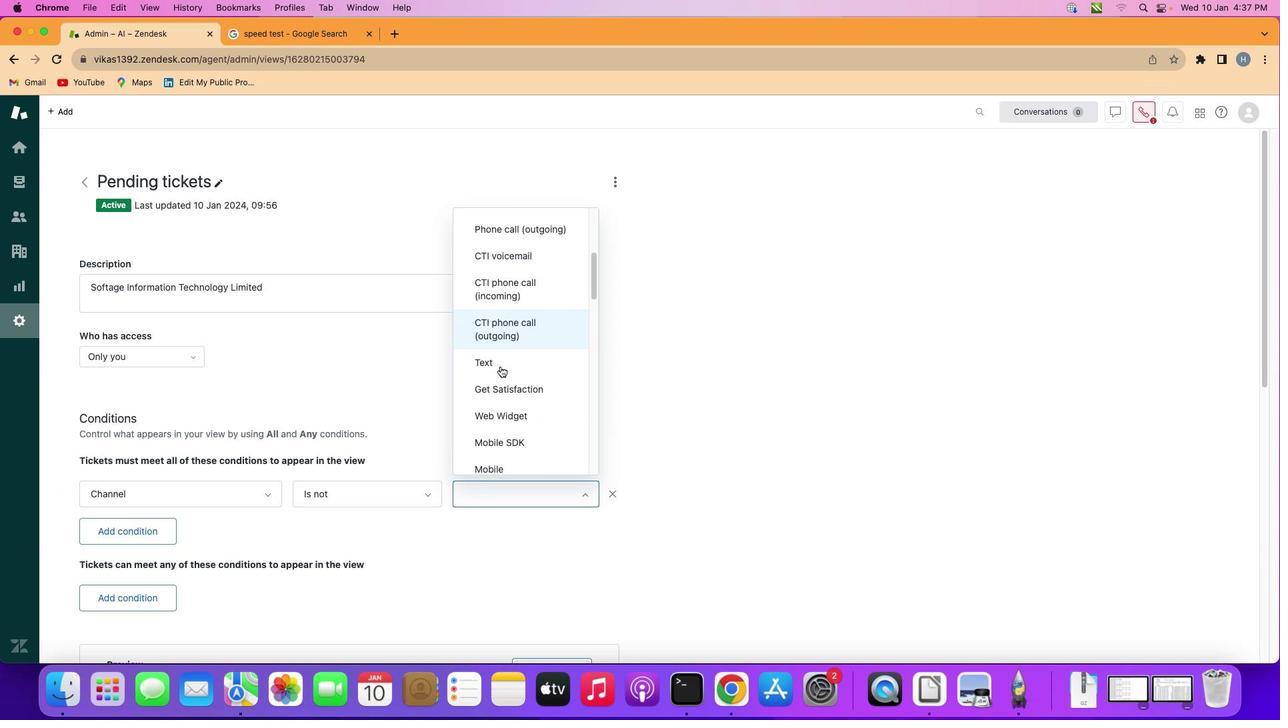 
Action: Mouse scrolled (500, 366) with delta (0, 0)
Screenshot: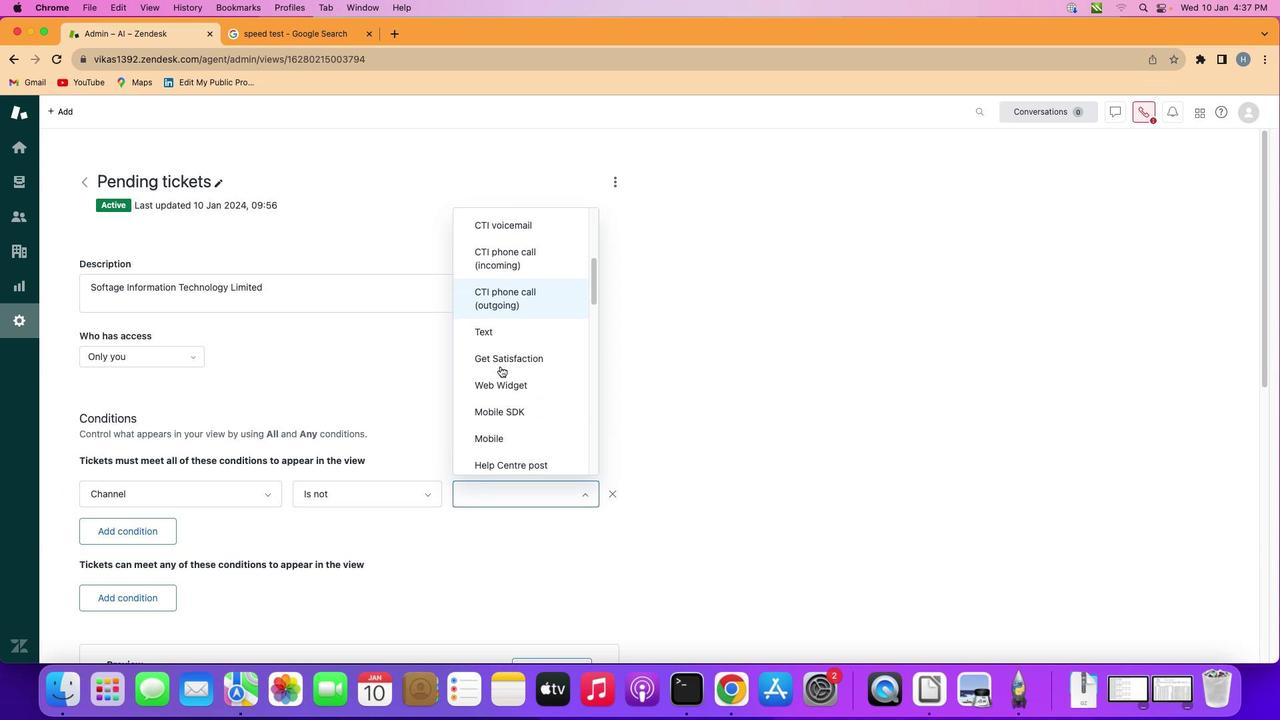 
Action: Mouse scrolled (500, 366) with delta (0, -1)
Screenshot: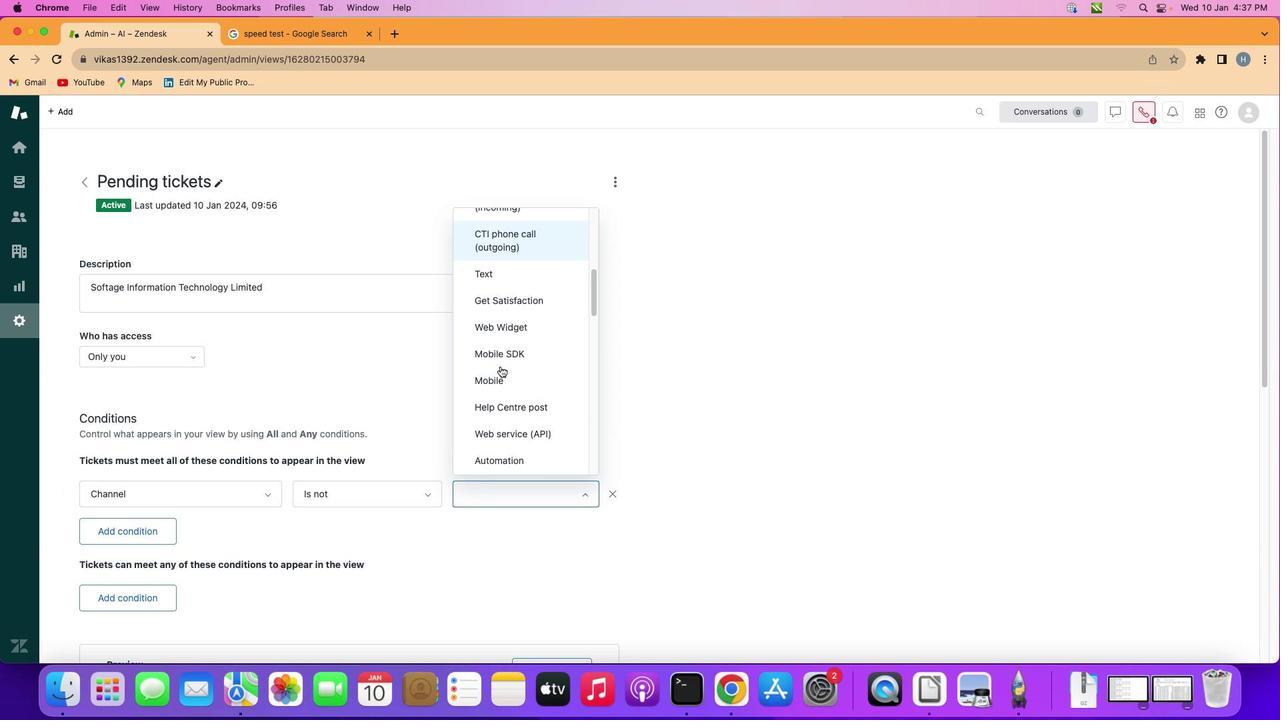 
Action: Mouse scrolled (500, 366) with delta (0, -1)
Screenshot: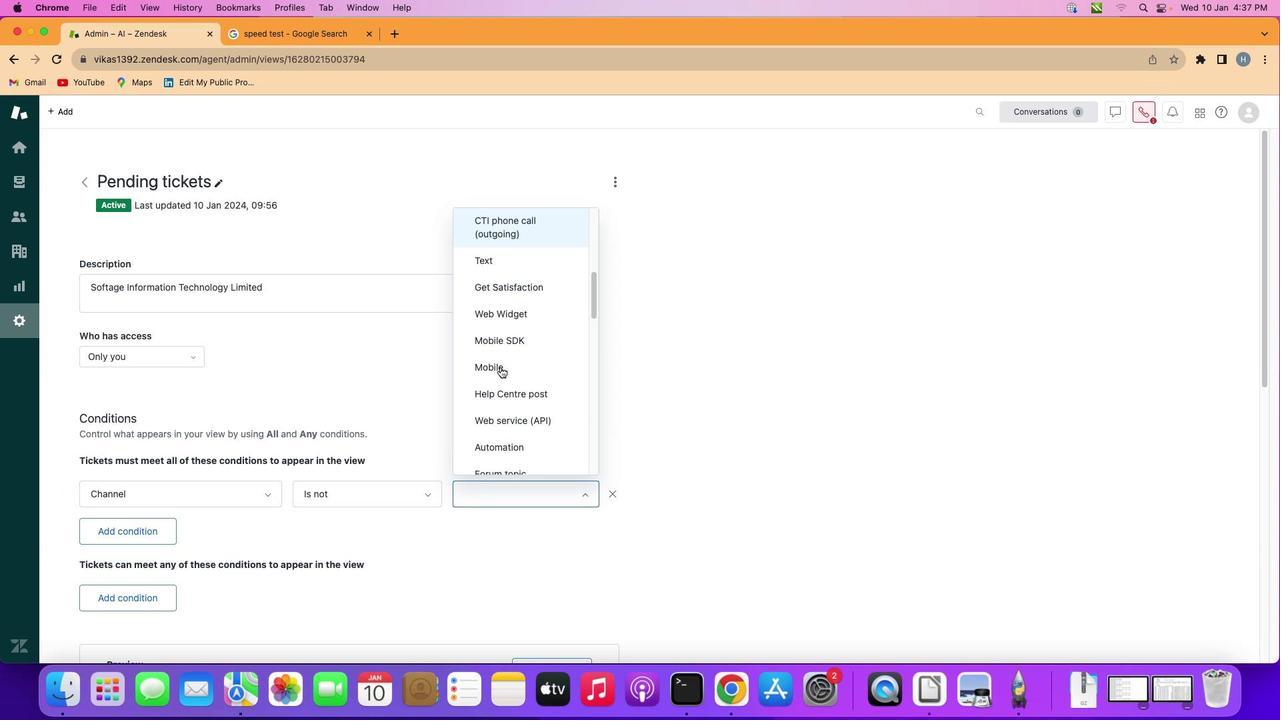 
Action: Mouse moved to (500, 367)
Screenshot: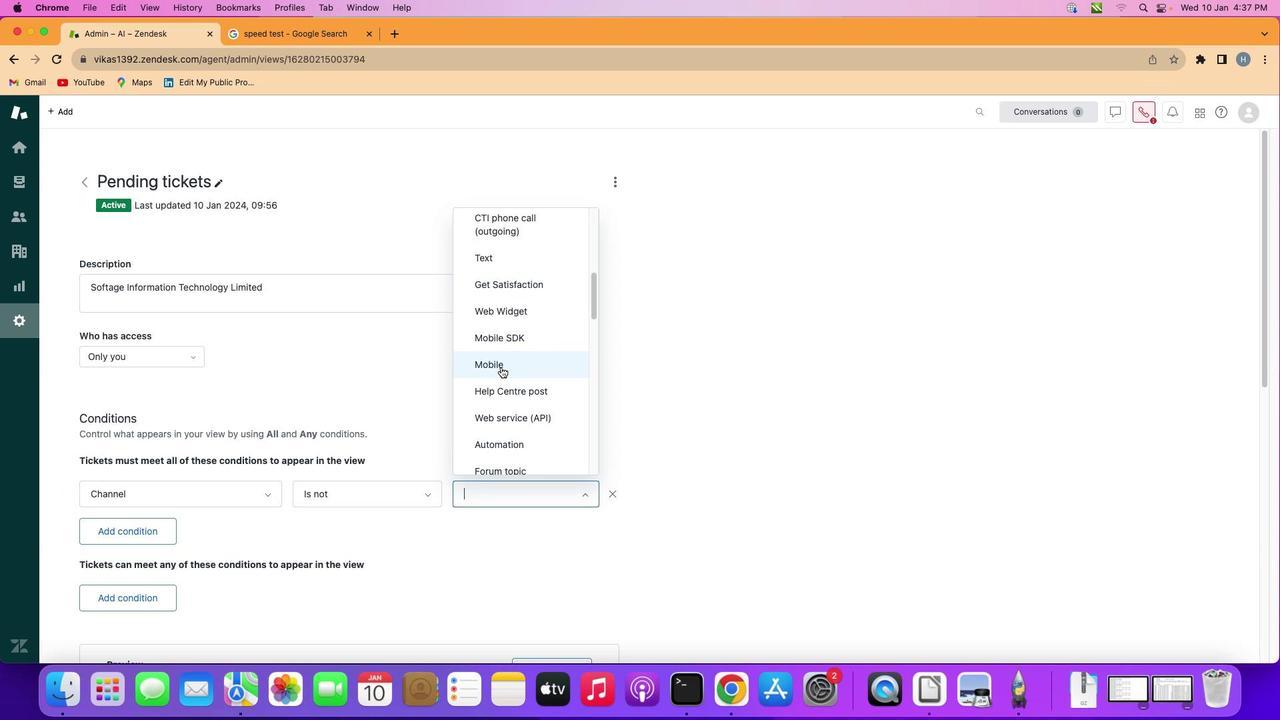 
Action: Mouse scrolled (500, 367) with delta (0, 0)
Screenshot: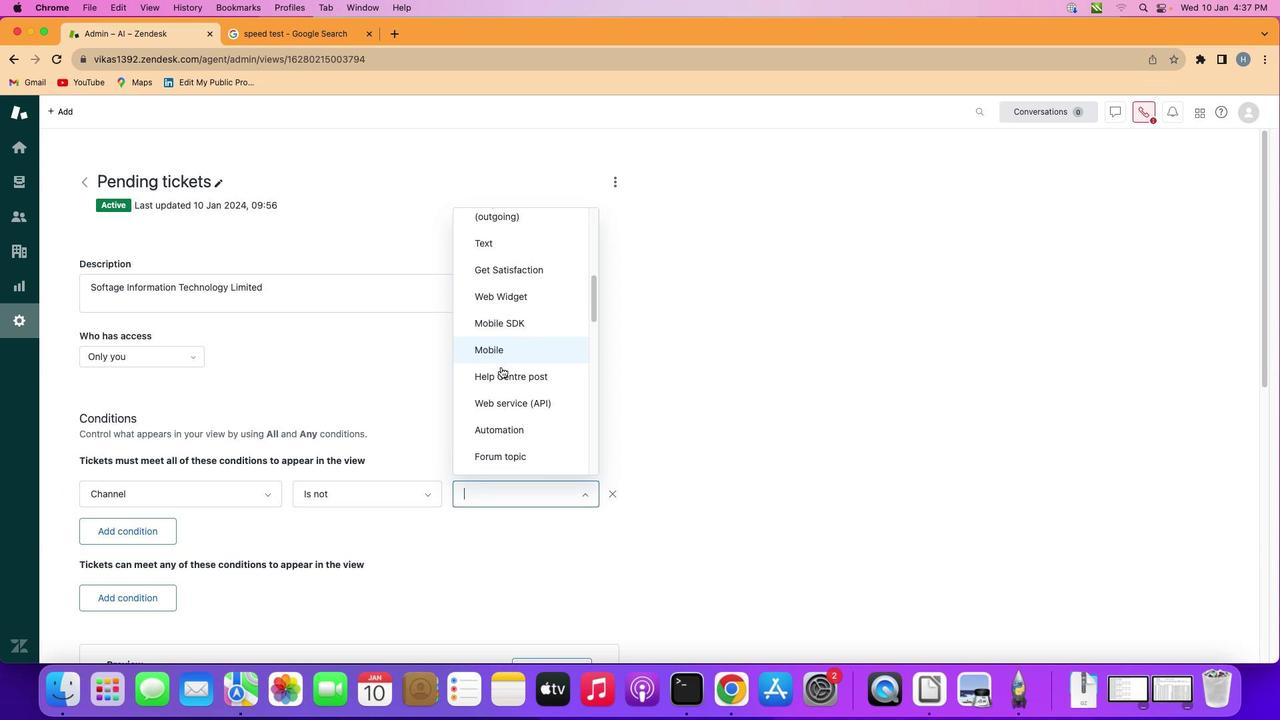 
Action: Mouse scrolled (500, 367) with delta (0, 0)
Screenshot: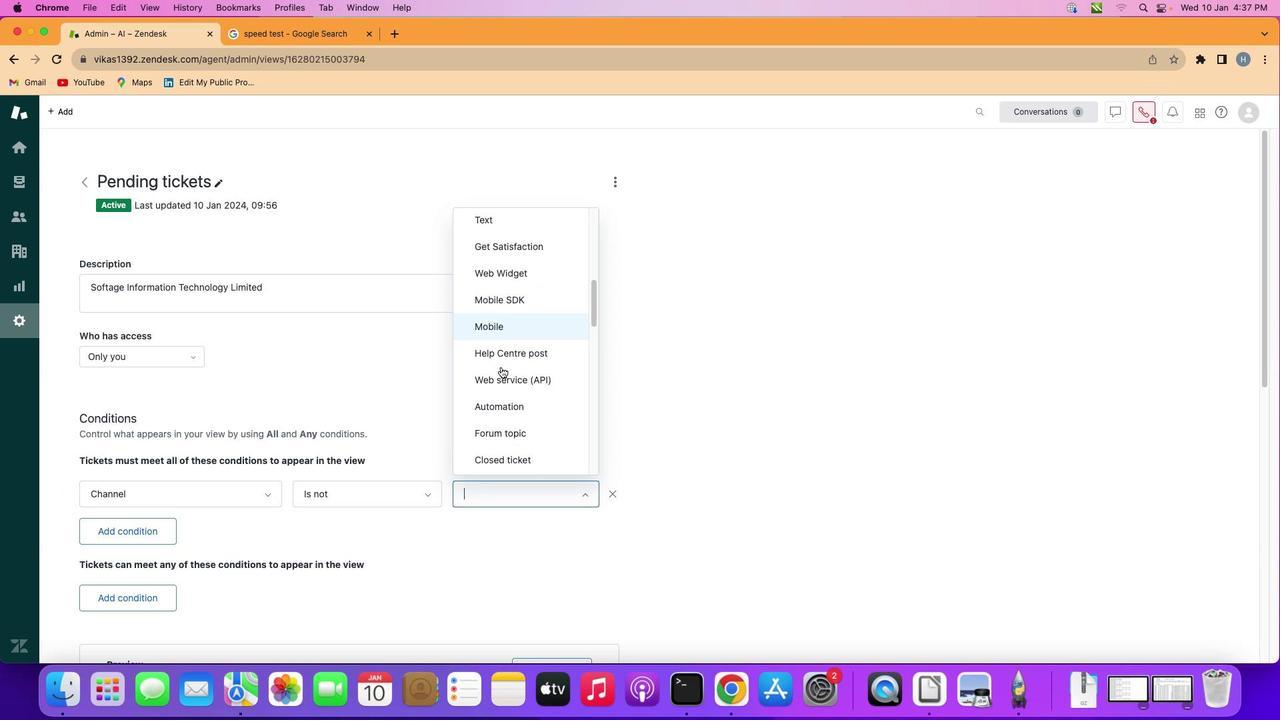 
Action: Mouse scrolled (500, 367) with delta (0, 0)
Screenshot: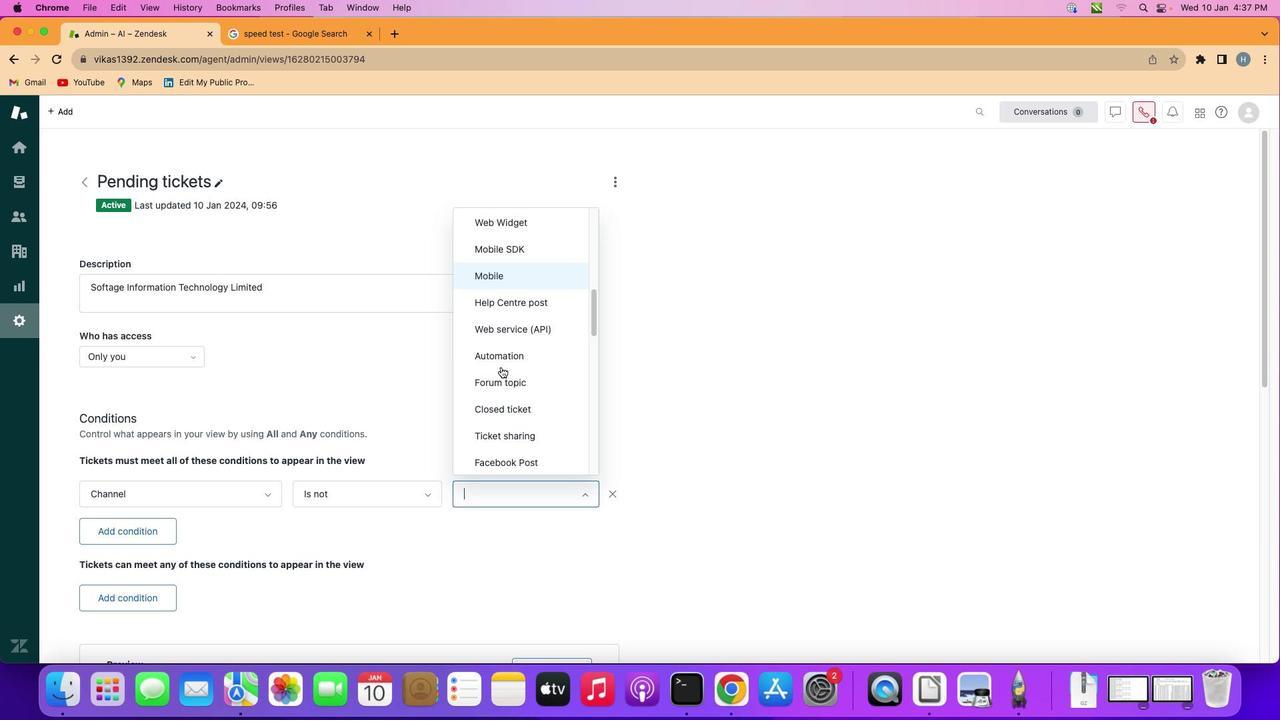 
Action: Mouse scrolled (500, 367) with delta (0, 0)
Screenshot: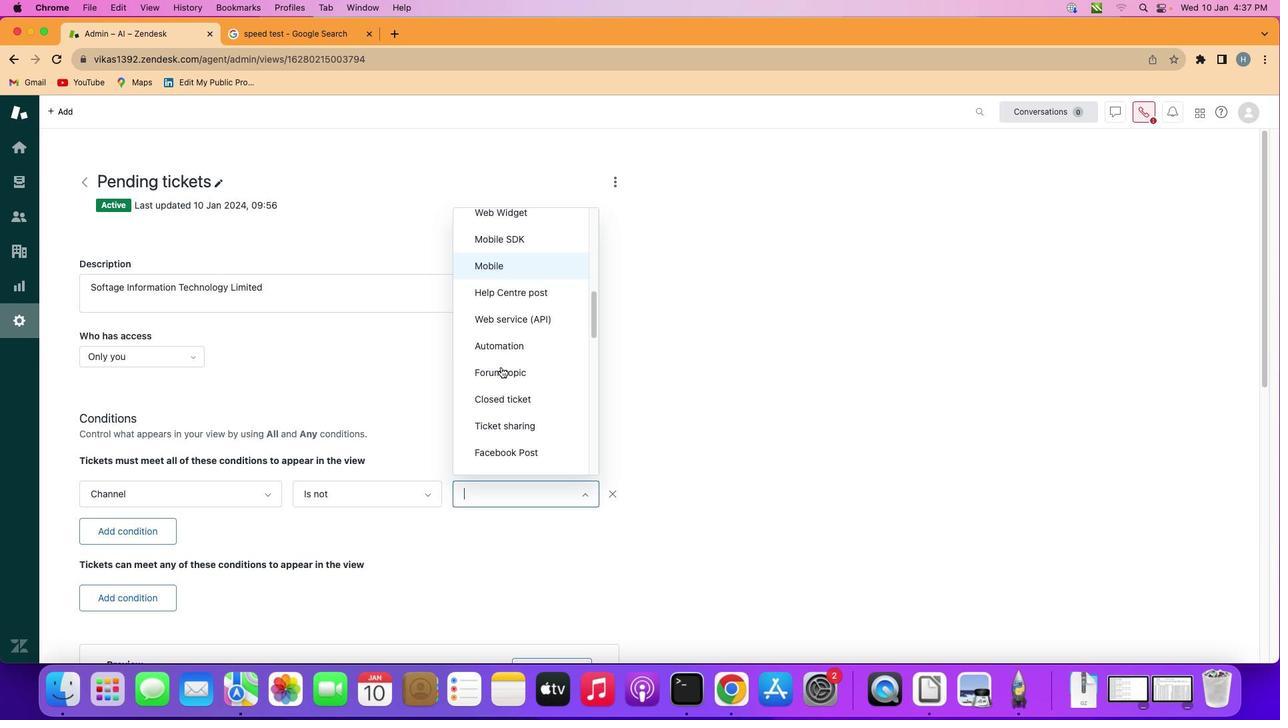 
Action: Mouse scrolled (500, 367) with delta (0, 0)
Screenshot: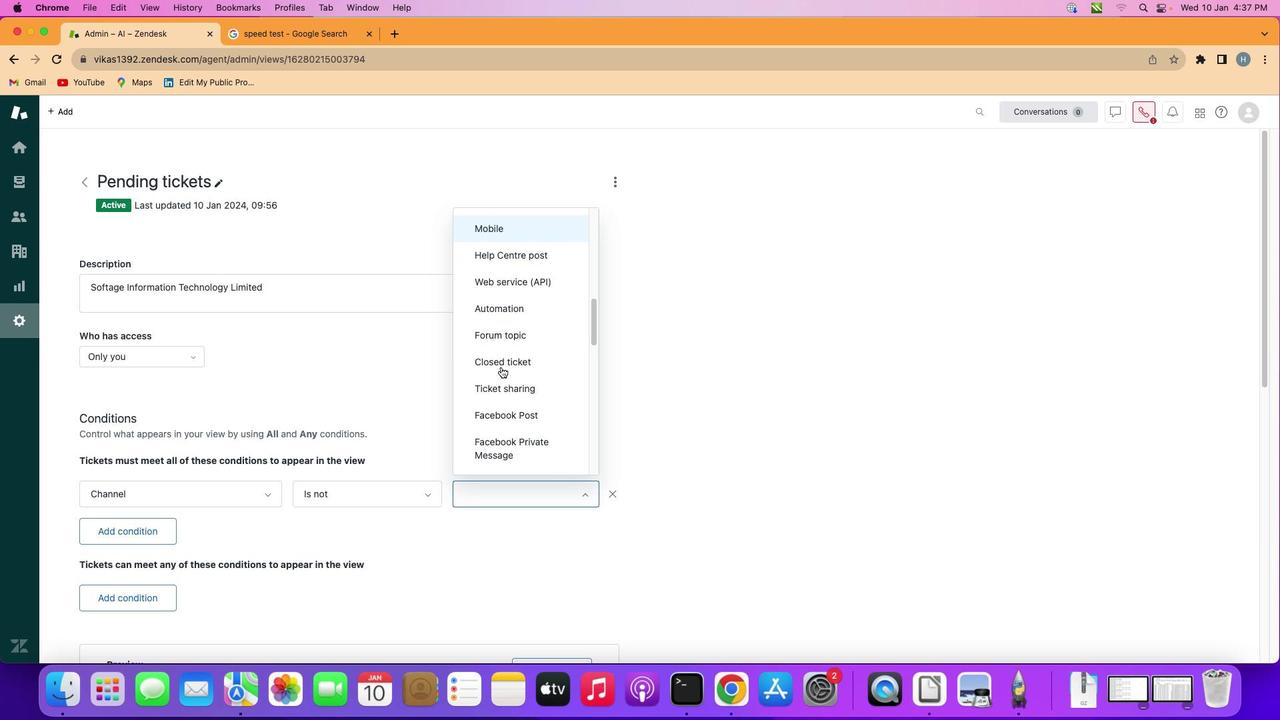 
Action: Mouse scrolled (500, 367) with delta (0, 0)
Screenshot: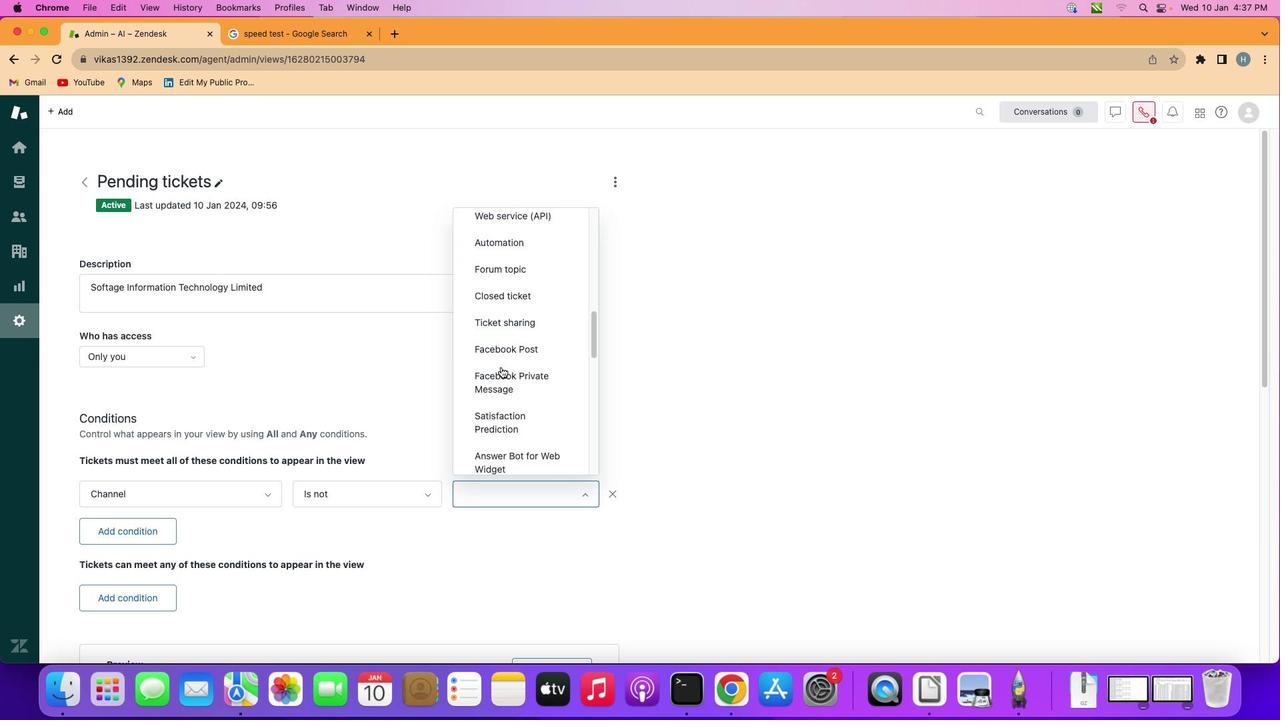 
Action: Mouse scrolled (500, 367) with delta (0, -1)
Screenshot: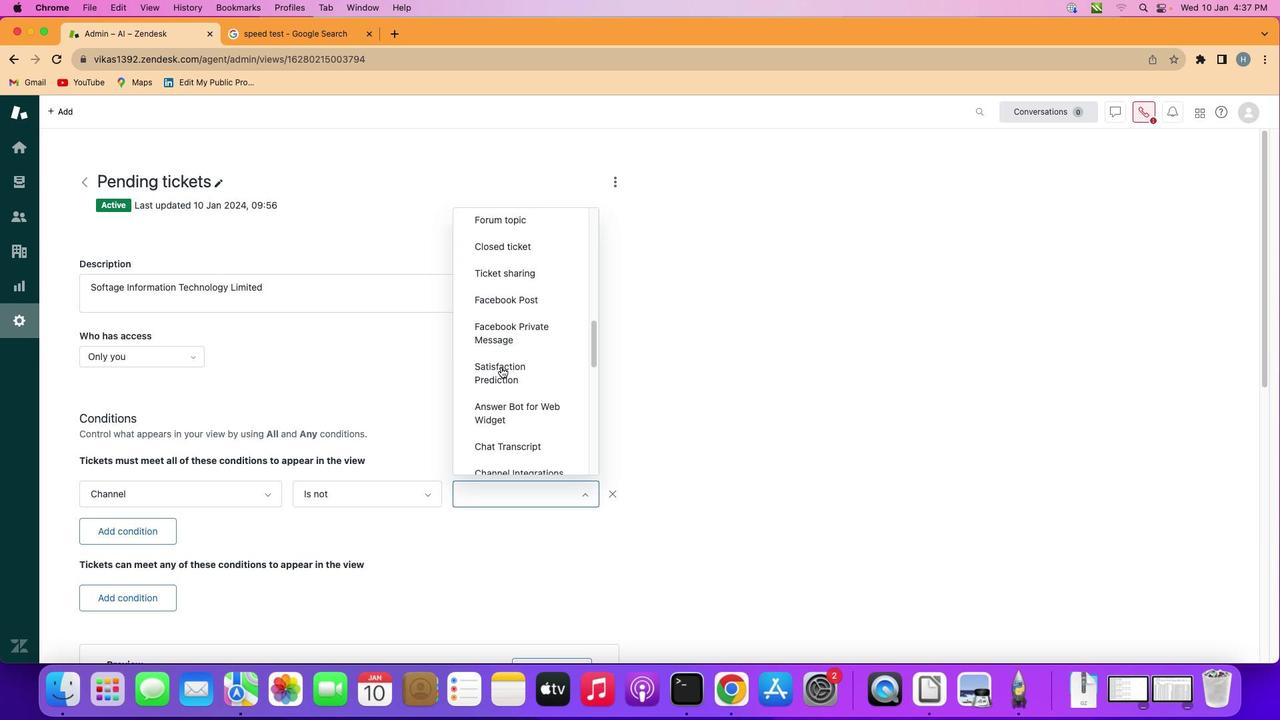 
Action: Mouse scrolled (500, 367) with delta (0, -2)
Screenshot: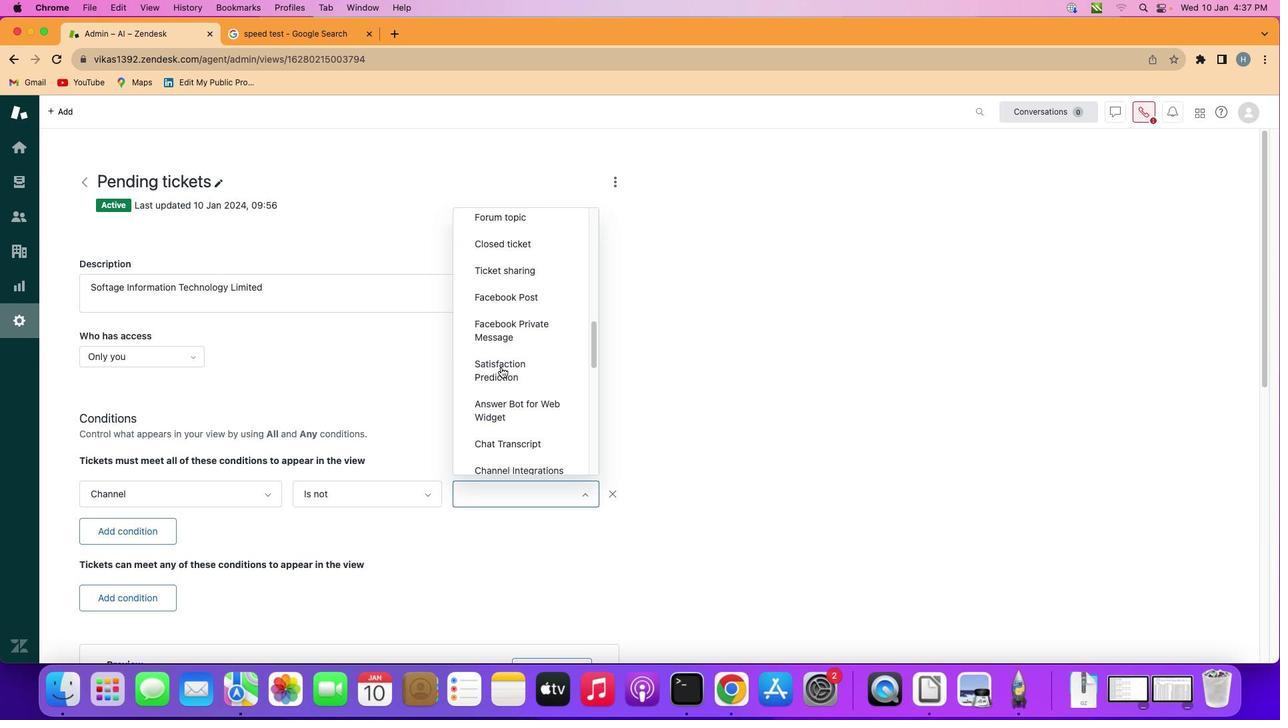 
Action: Mouse scrolled (500, 367) with delta (0, 0)
Screenshot: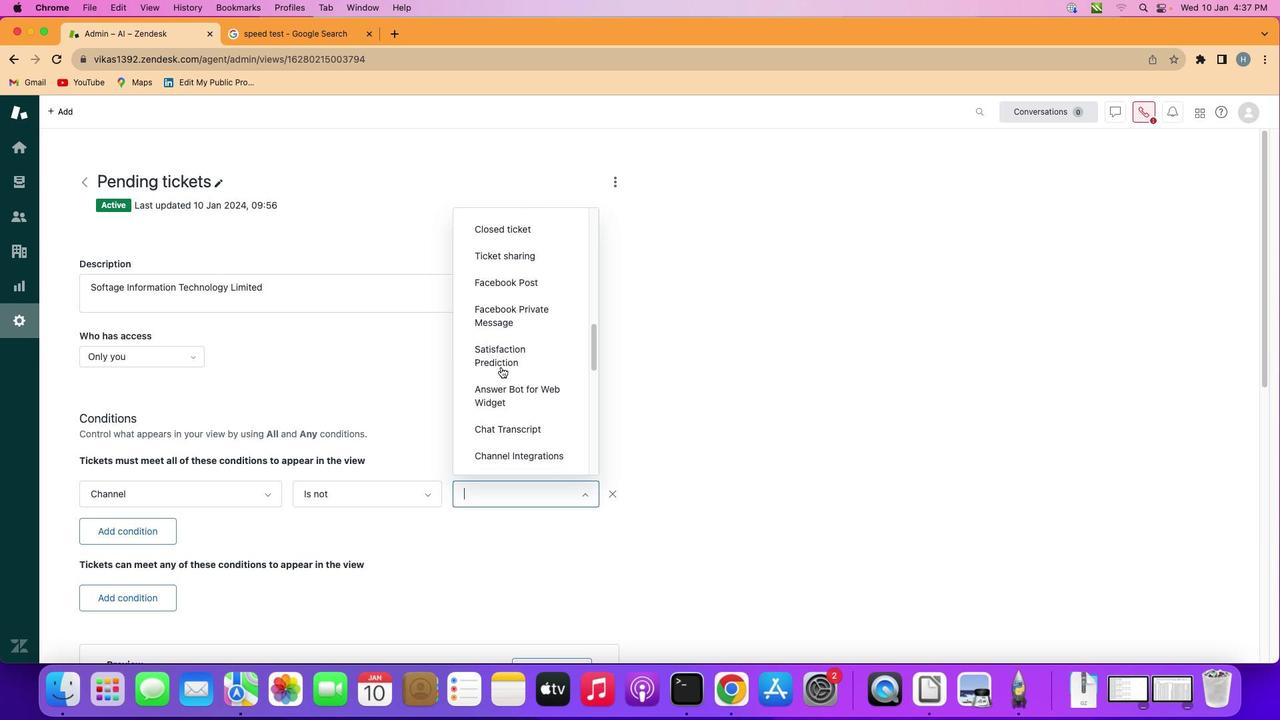 
Action: Mouse scrolled (500, 367) with delta (0, 0)
Screenshot: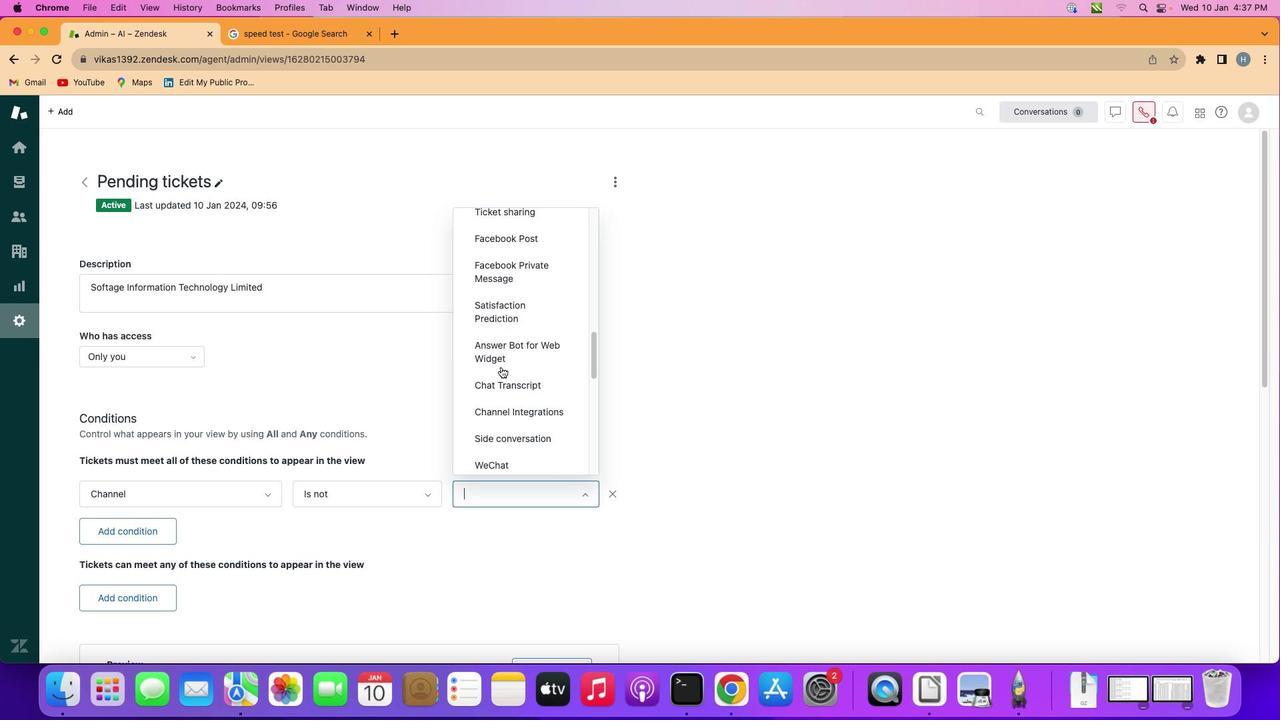
Action: Mouse scrolled (500, 367) with delta (0, 0)
Screenshot: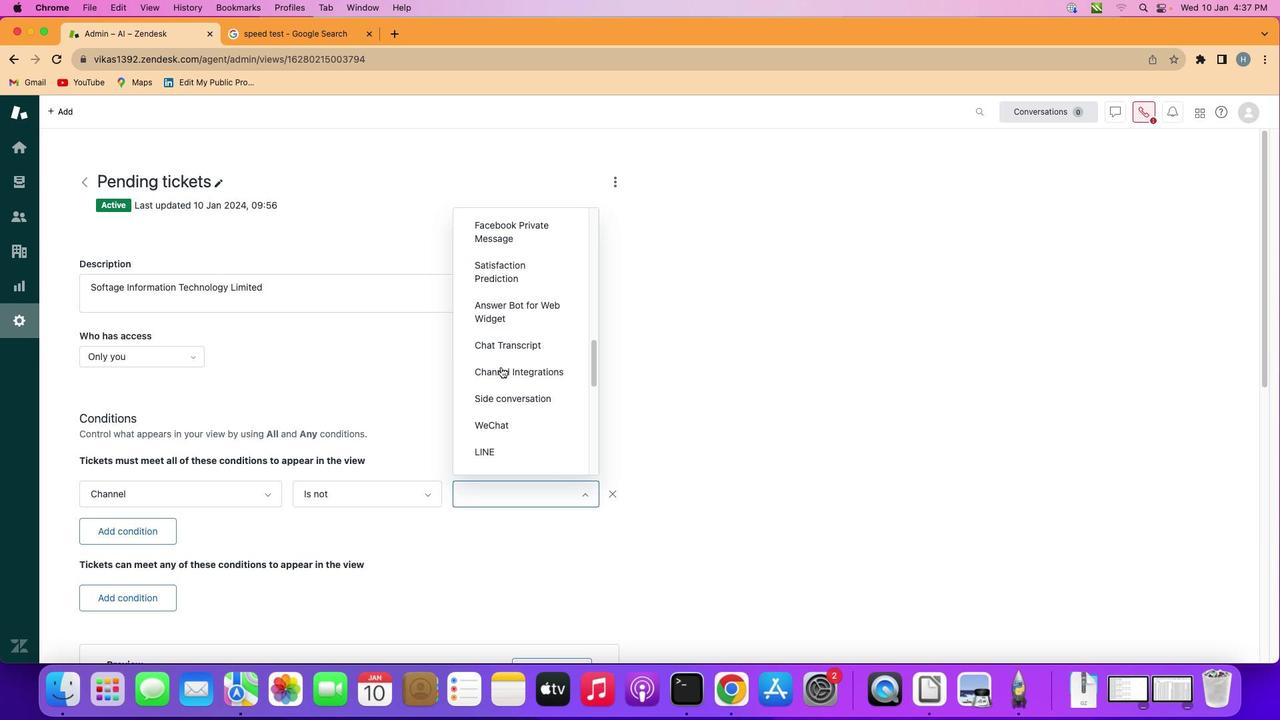 
Action: Mouse scrolled (500, 367) with delta (0, -1)
Screenshot: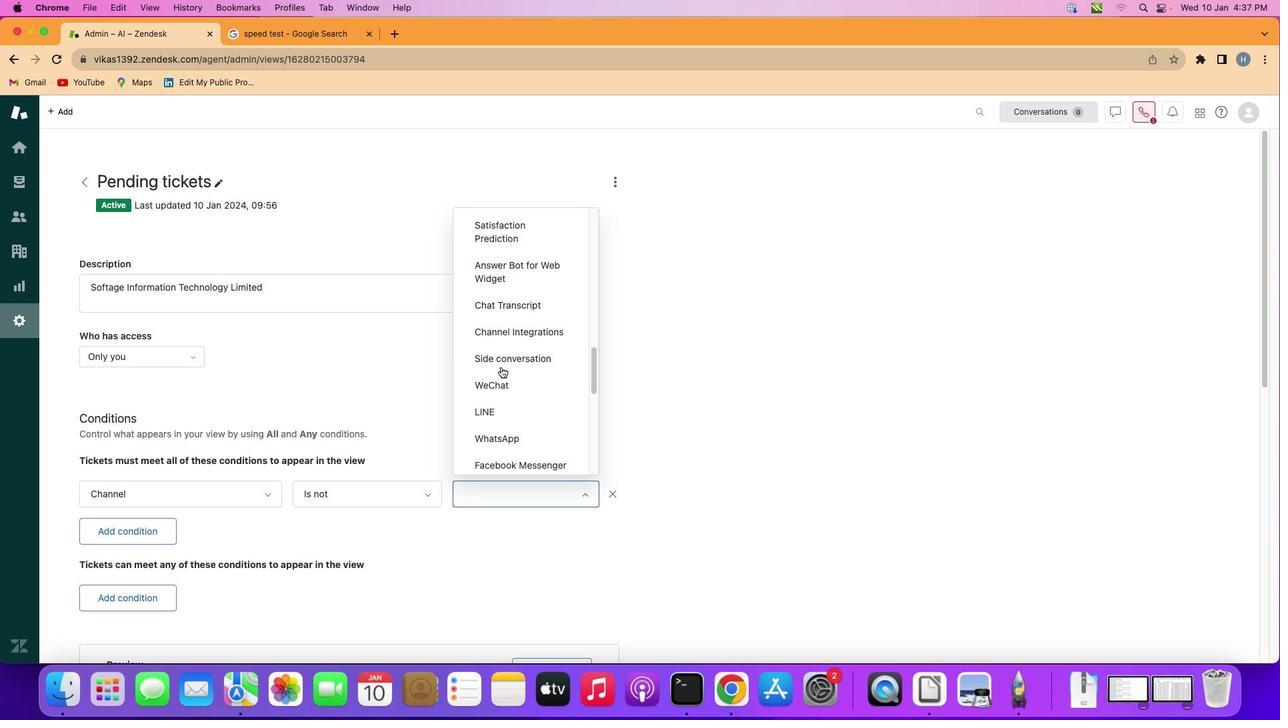 
Action: Mouse scrolled (500, 367) with delta (0, -1)
Screenshot: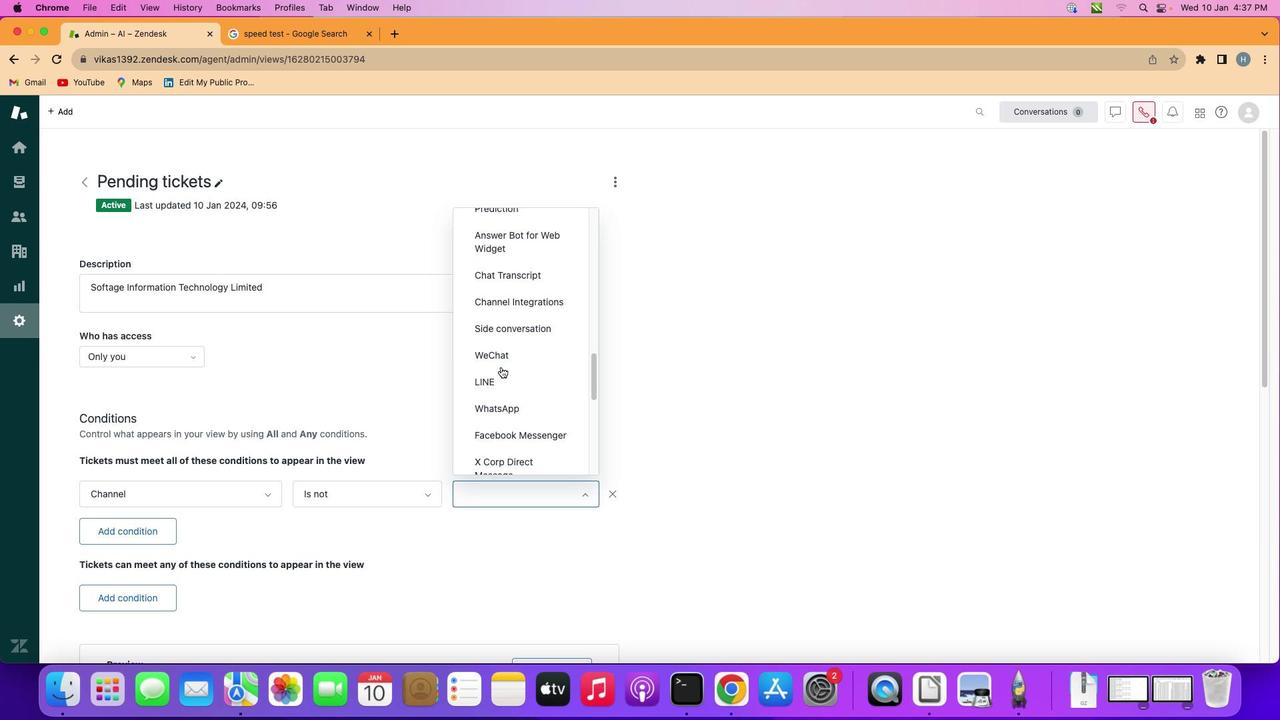 
Action: Mouse scrolled (500, 367) with delta (0, 0)
Screenshot: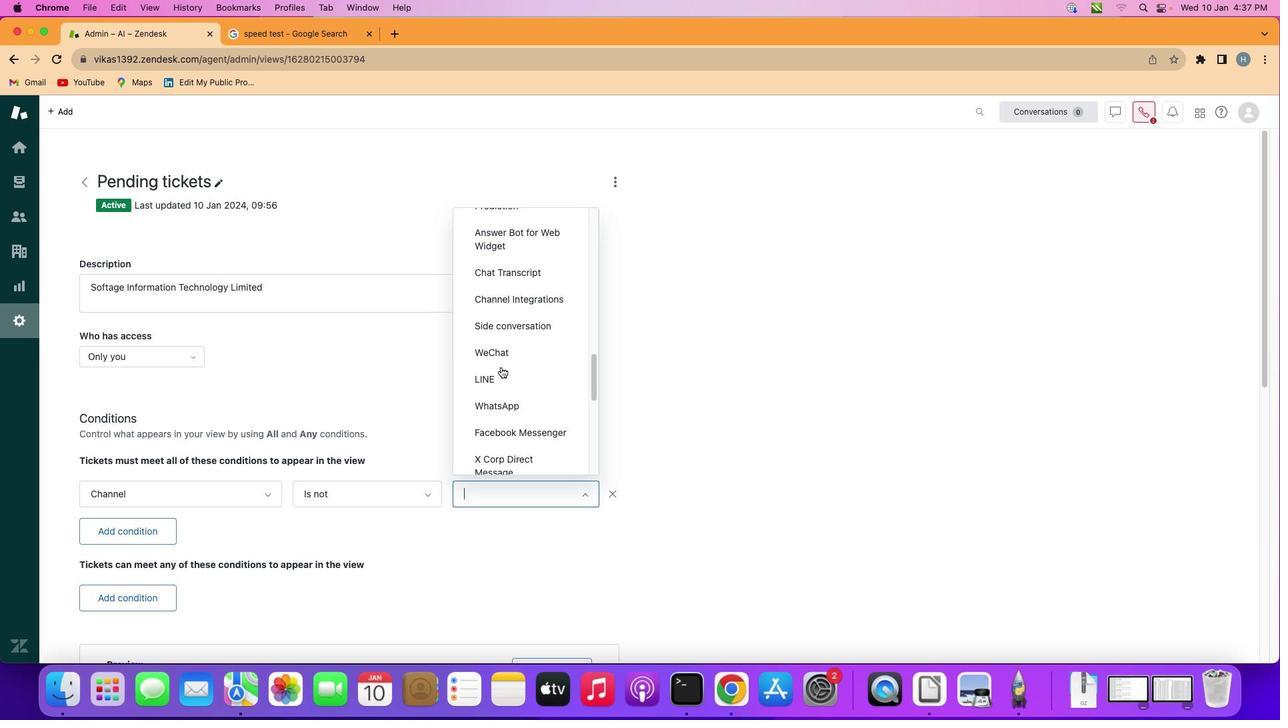
Action: Mouse moved to (538, 346)
Screenshot: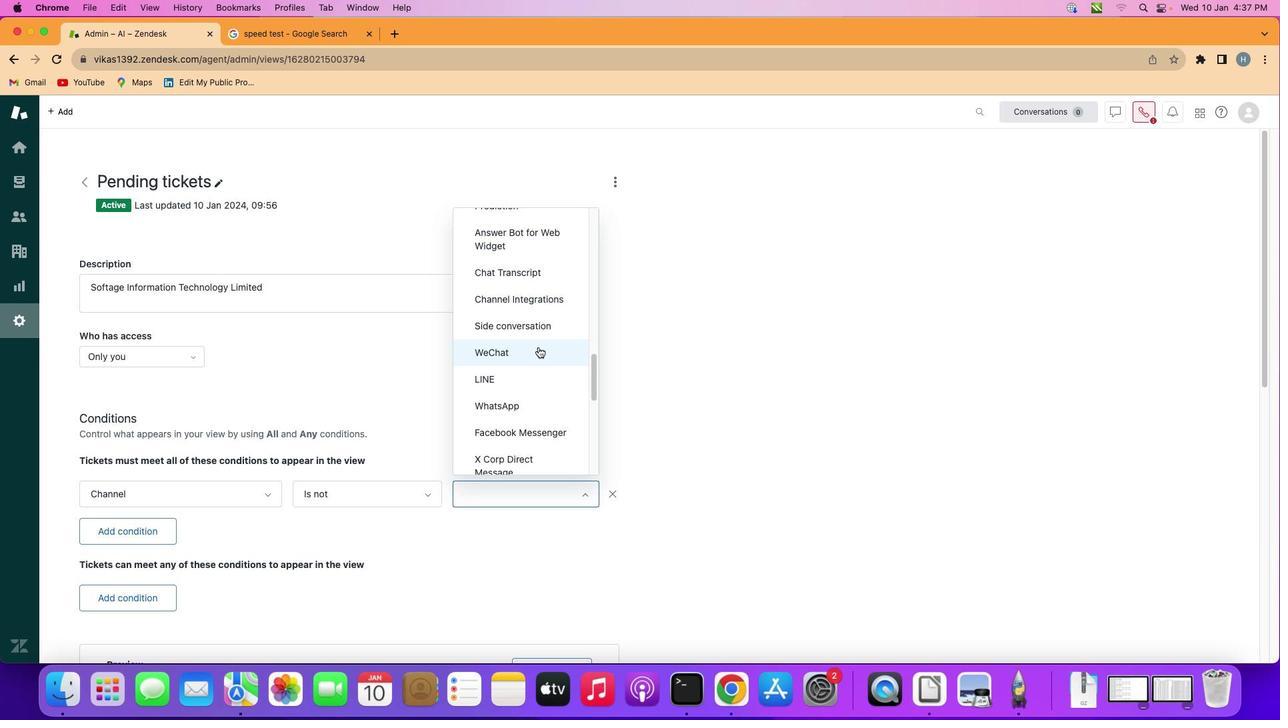 
Action: Mouse pressed left at (538, 346)
Screenshot: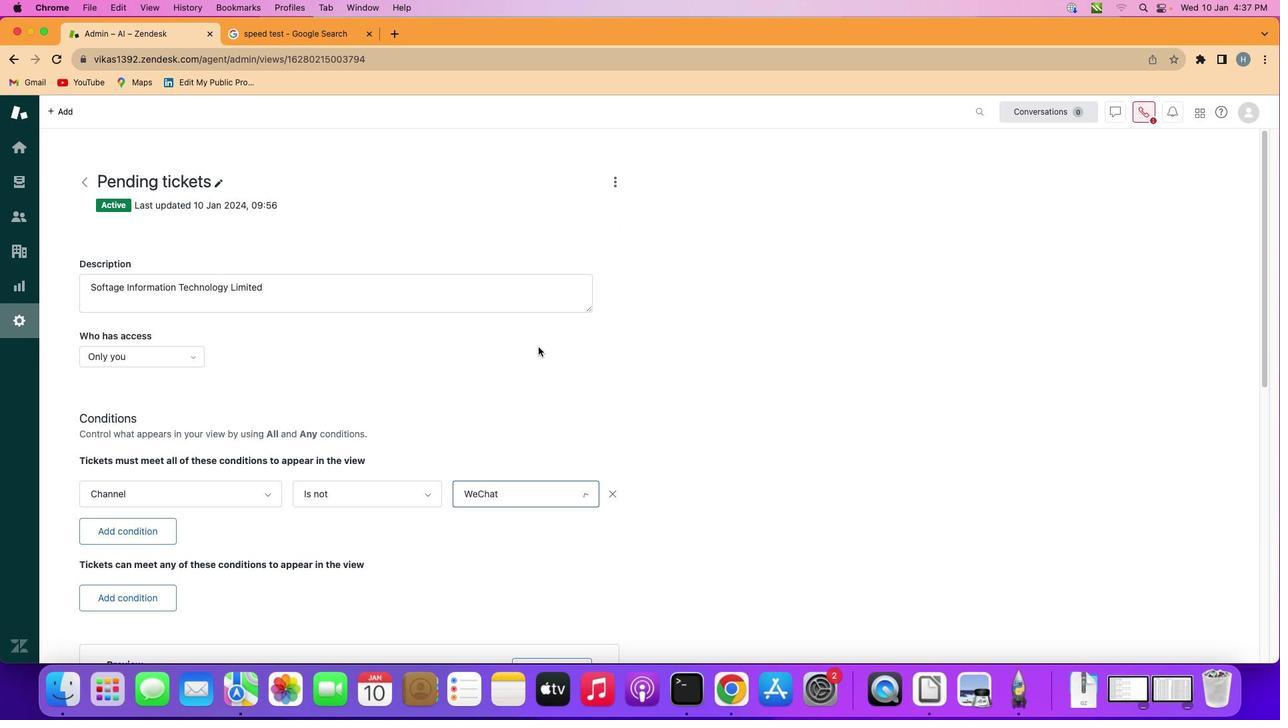 
